 Task: Make in the project BrainWave a sprint 'Sprint Squad'. Create in the project BrainWave a sprint 'Sprint Squad'. Add in the project BrainWave a sprint 'Sprint Squad'
Action: Mouse moved to (73, 73)
Screenshot: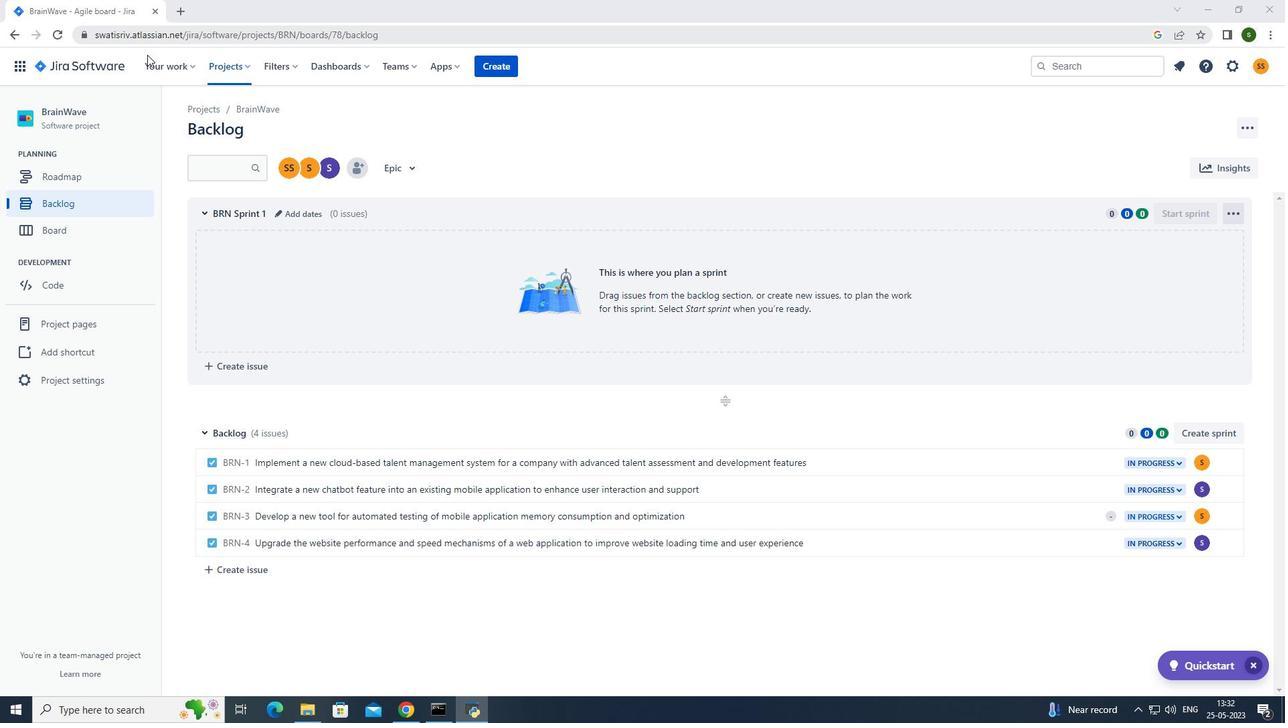 
Action: Mouse pressed left at (73, 73)
Screenshot: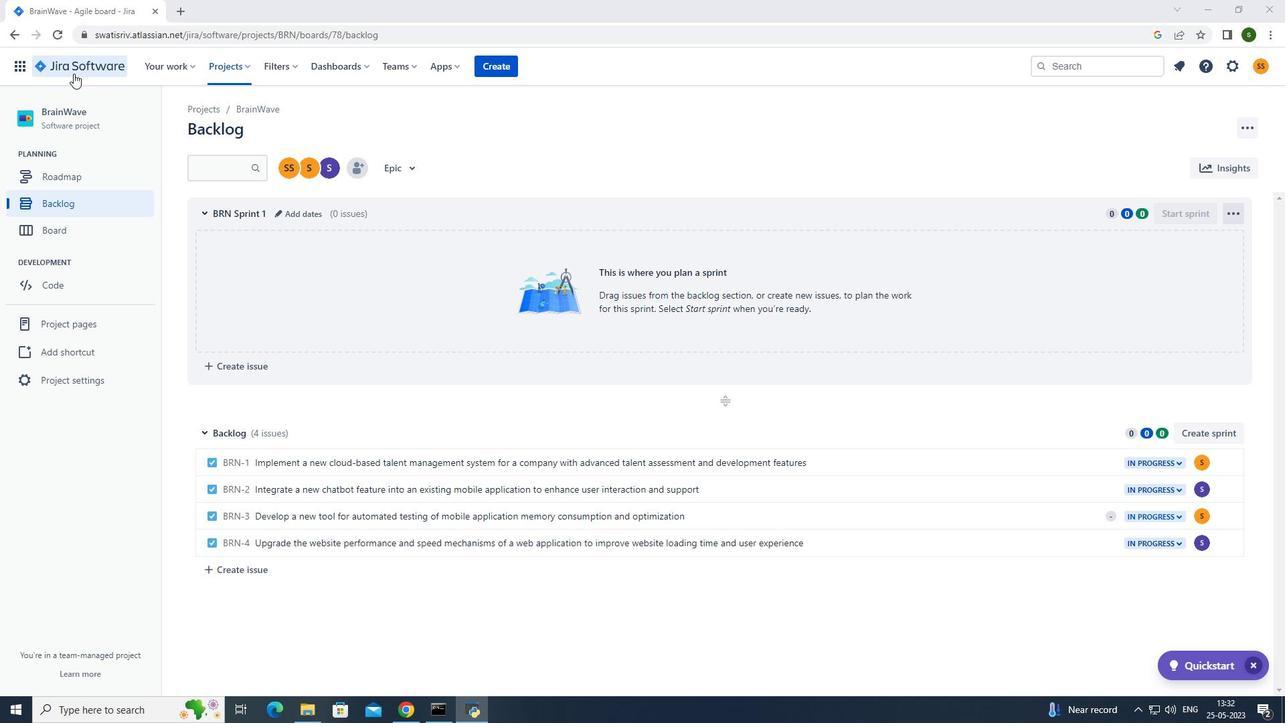 
Action: Mouse moved to (246, 62)
Screenshot: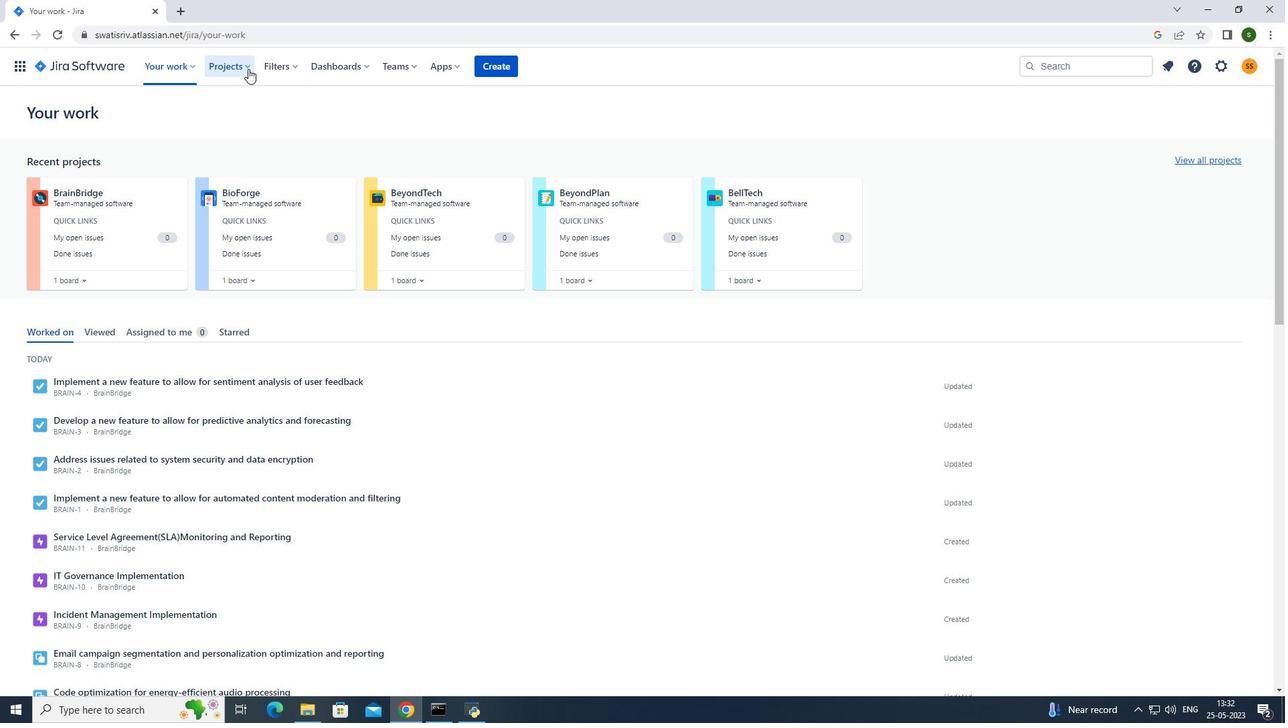 
Action: Mouse pressed left at (246, 62)
Screenshot: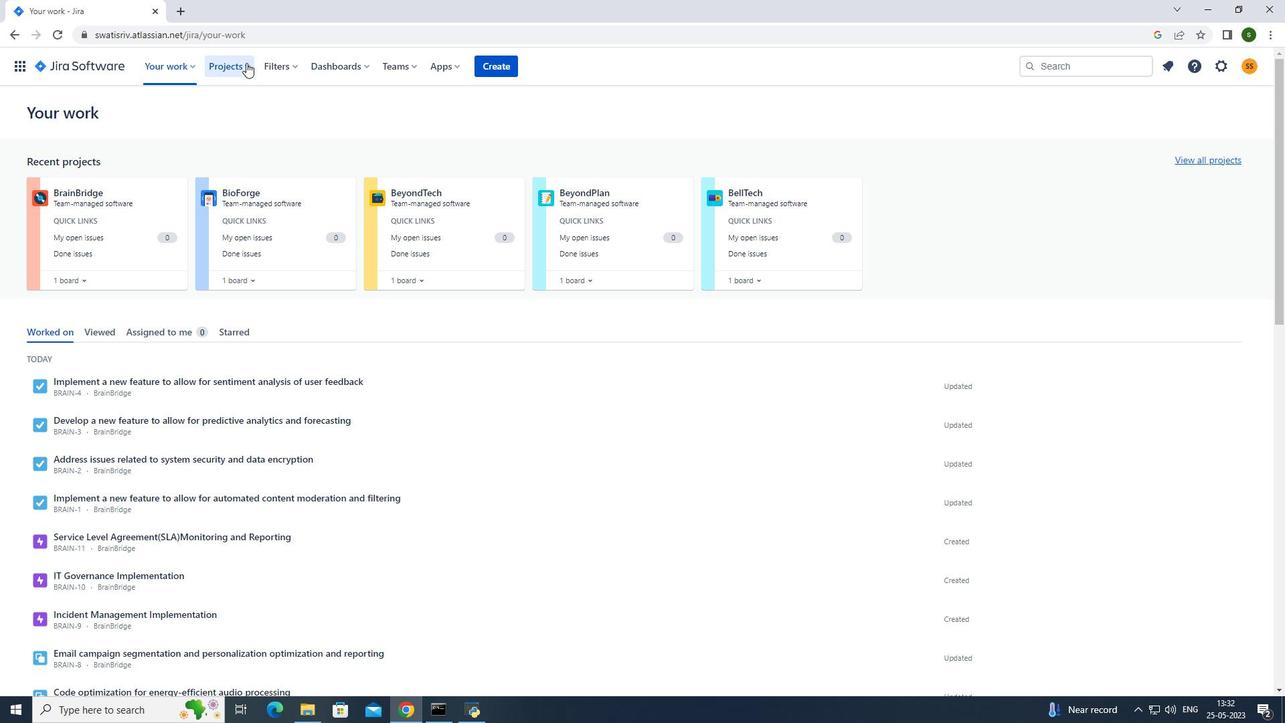 
Action: Mouse moved to (291, 134)
Screenshot: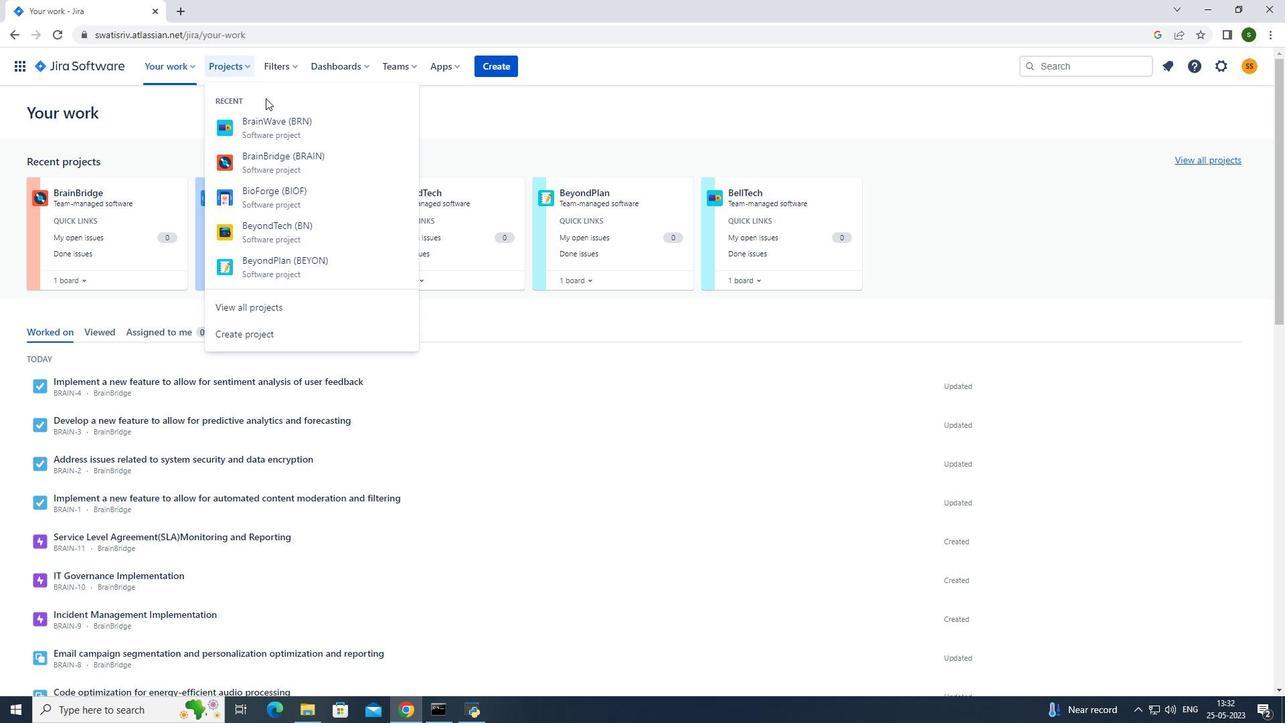 
Action: Mouse pressed left at (291, 134)
Screenshot: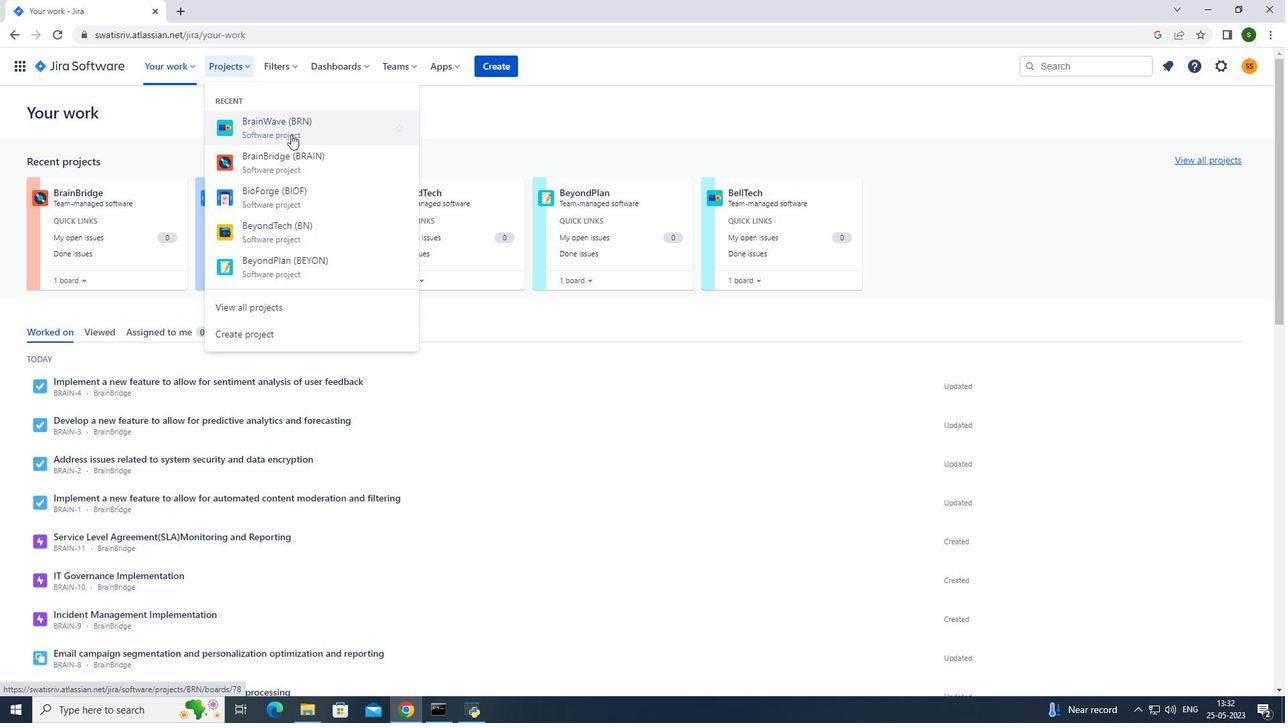 
Action: Mouse moved to (95, 200)
Screenshot: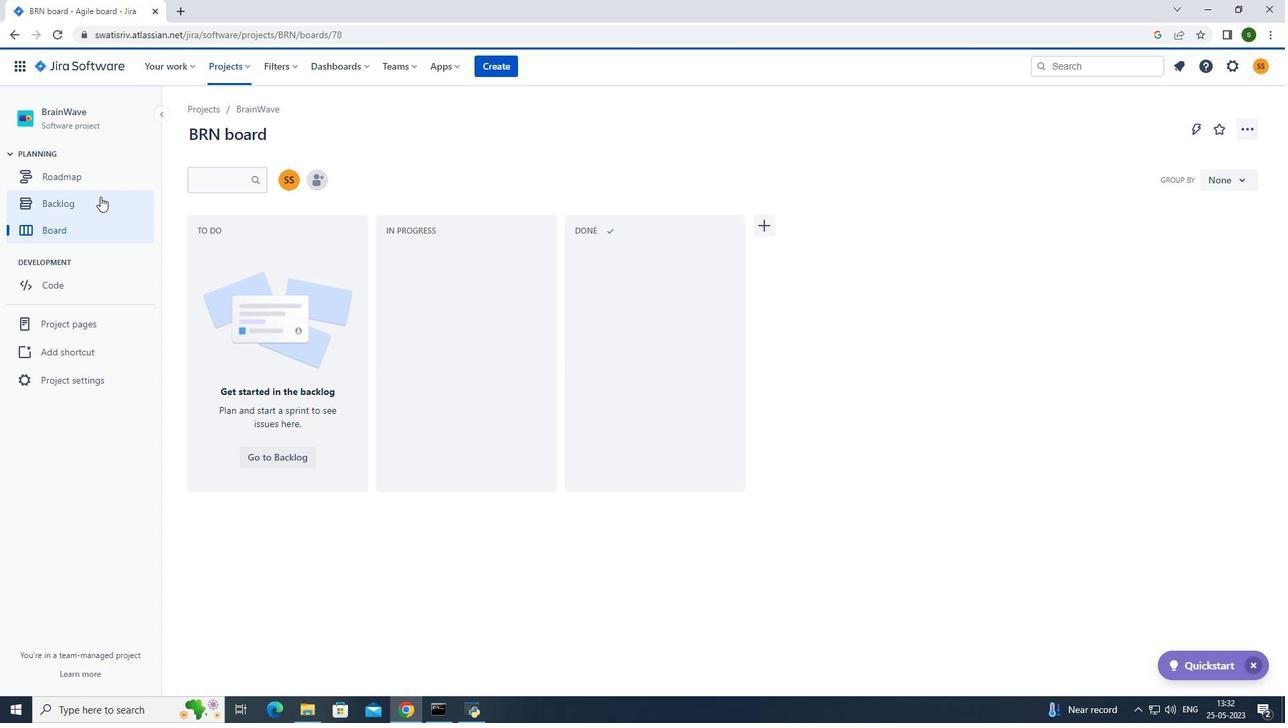 
Action: Mouse pressed left at (95, 200)
Screenshot: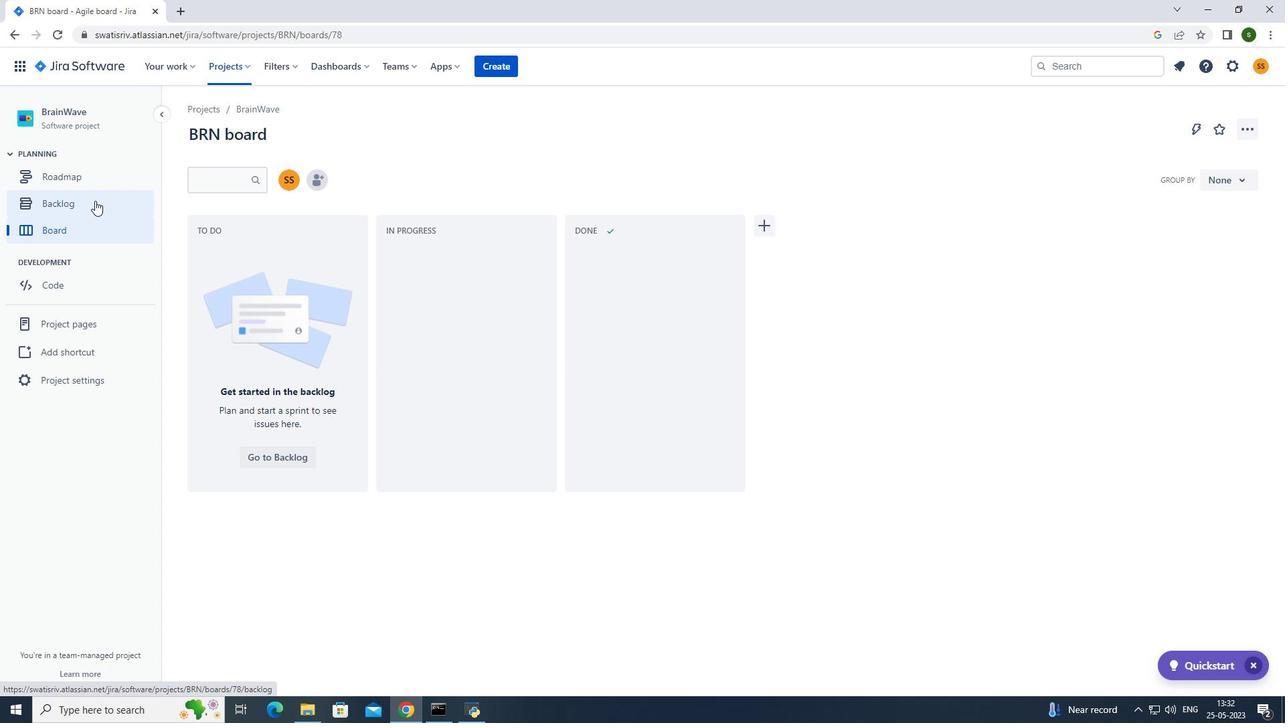 
Action: Mouse moved to (1236, 212)
Screenshot: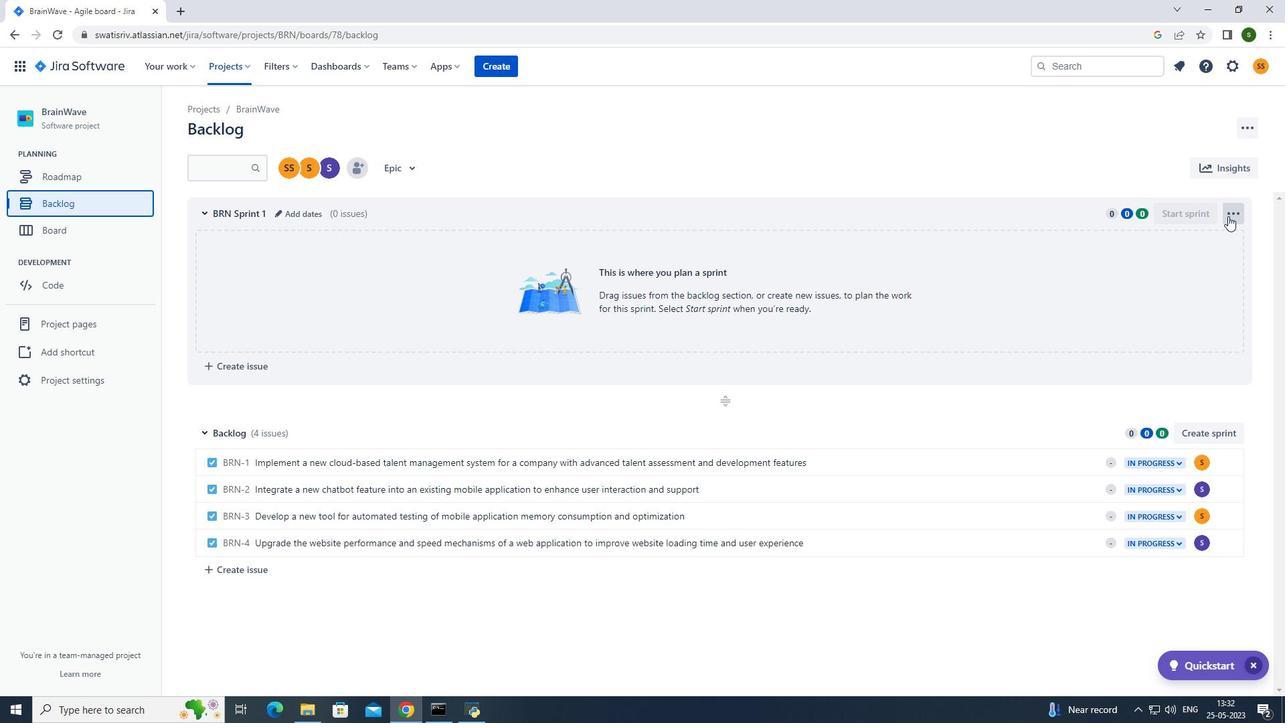 
Action: Mouse pressed left at (1236, 212)
Screenshot: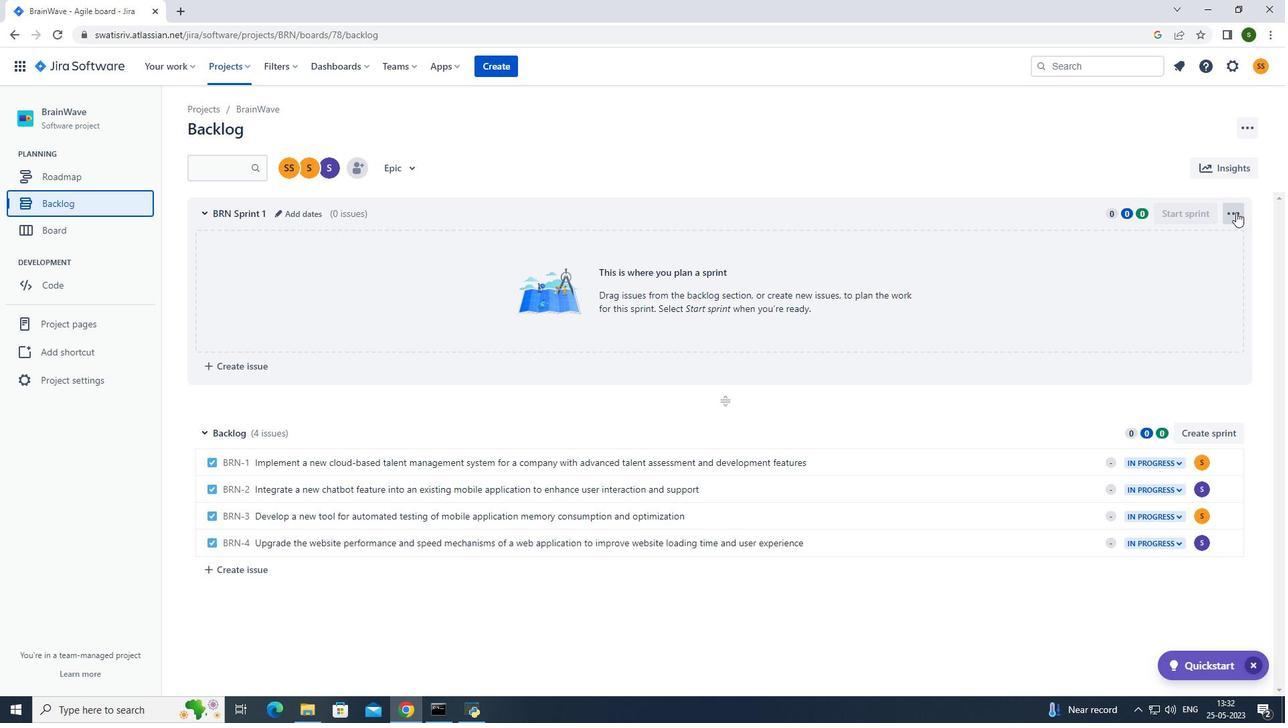 
Action: Mouse moved to (1218, 242)
Screenshot: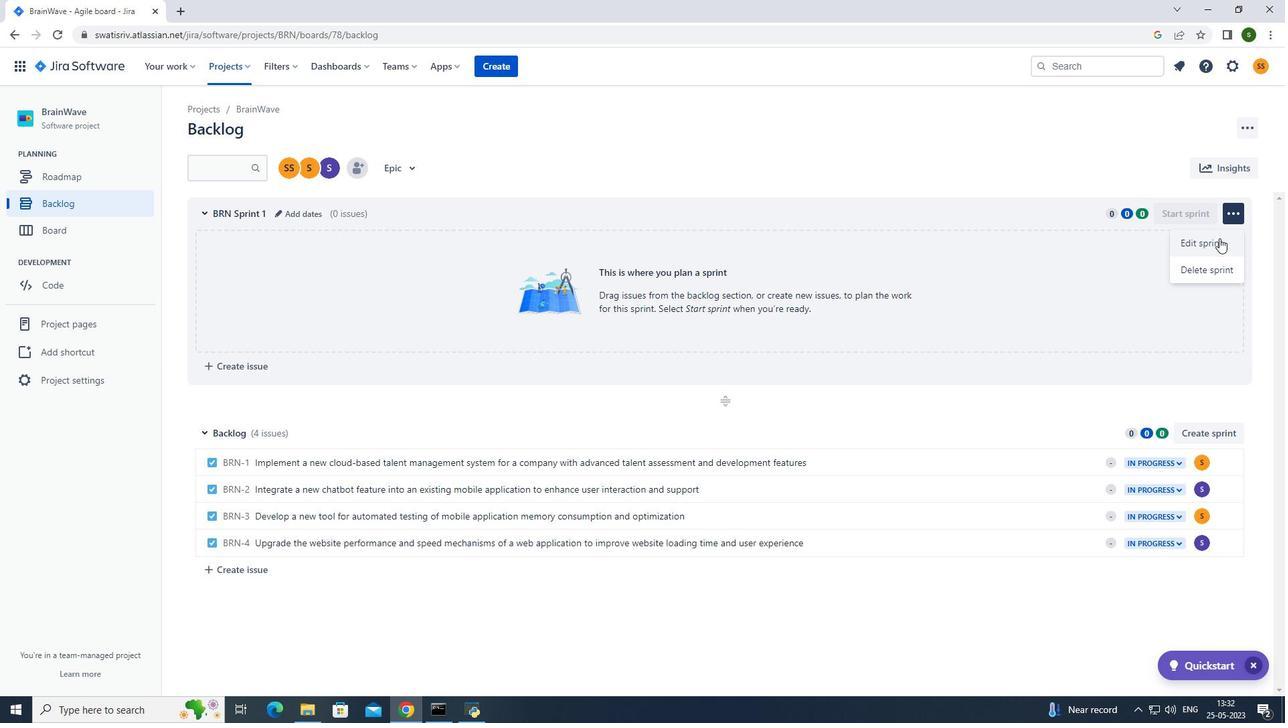 
Action: Mouse pressed left at (1218, 242)
Screenshot: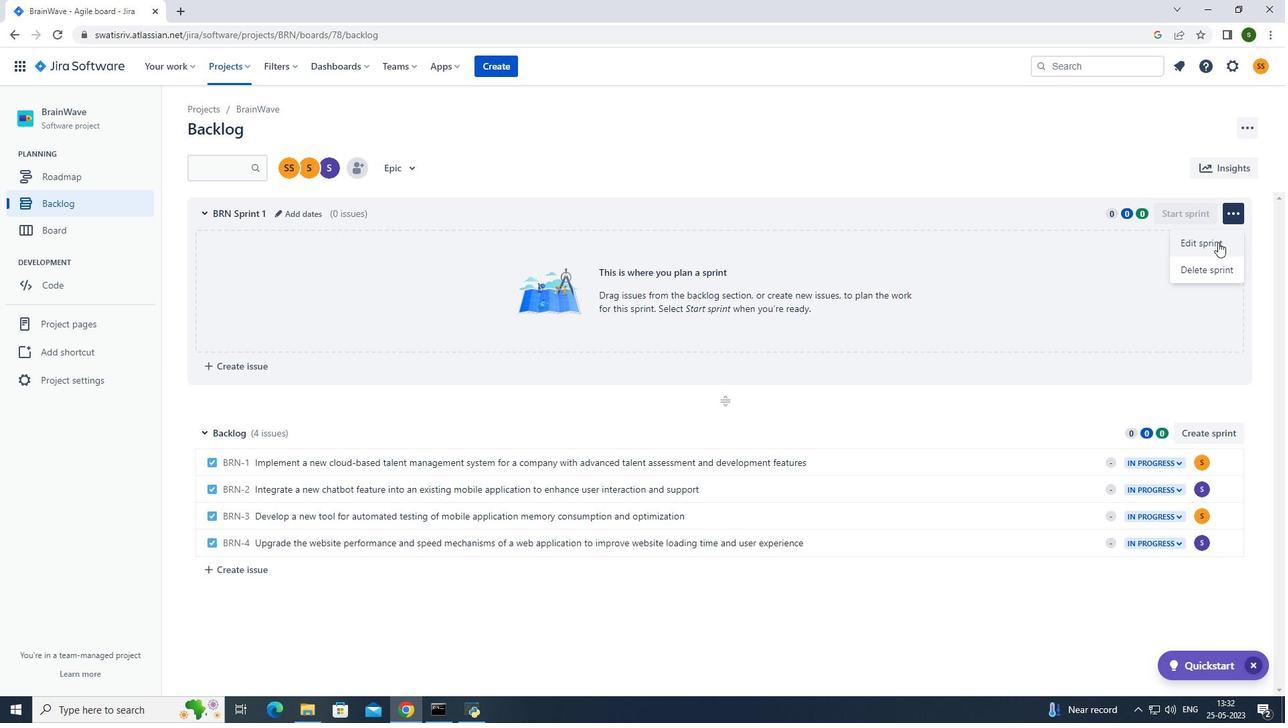 
Action: Mouse moved to (581, 164)
Screenshot: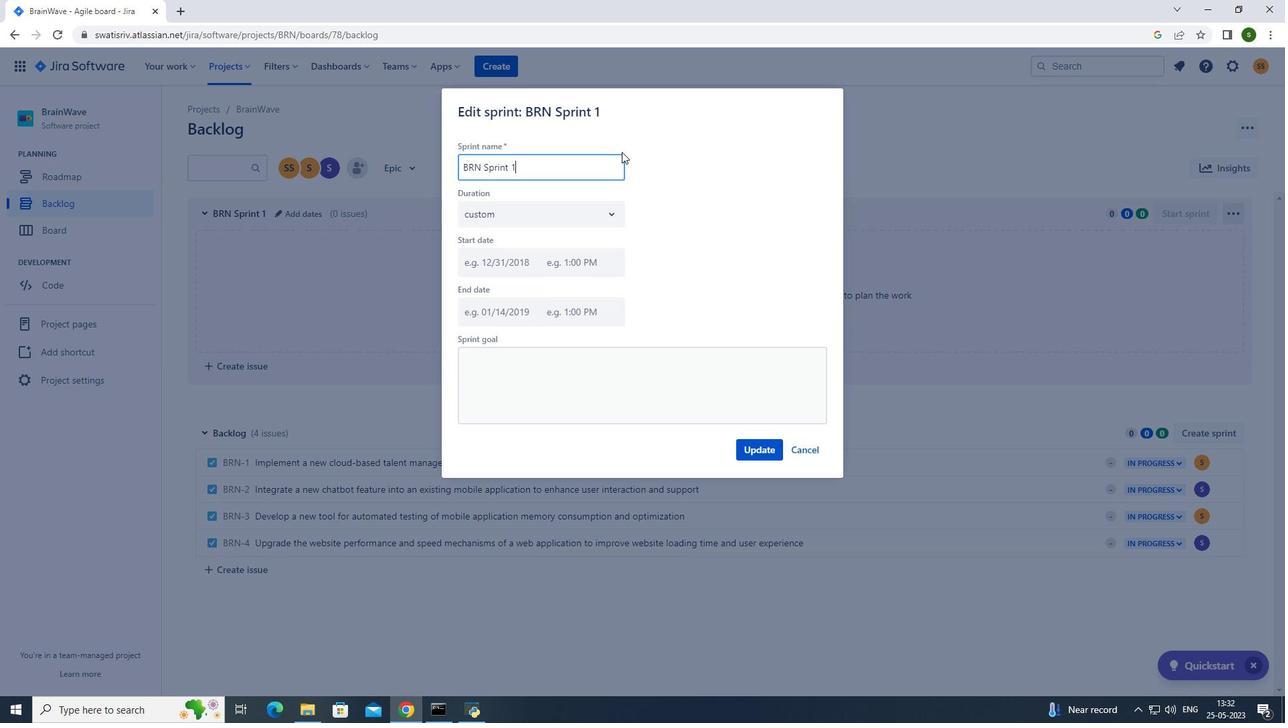 
Action: Key pressed <Key.backspace><Key.backspace><Key.backspace><Key.backspace><Key.backspace><Key.backspace><Key.backspace><Key.backspace><Key.backspace><Key.backspace><Key.backspace><Key.backspace><Key.backspace><Key.backspace><Key.backspace><Key.backspace><Key.backspace><Key.backspace><Key.caps_lock>S<Key.caps_lock>print<Key.space><Key.caps_lock>S<Key.caps_lock>quad
Screenshot: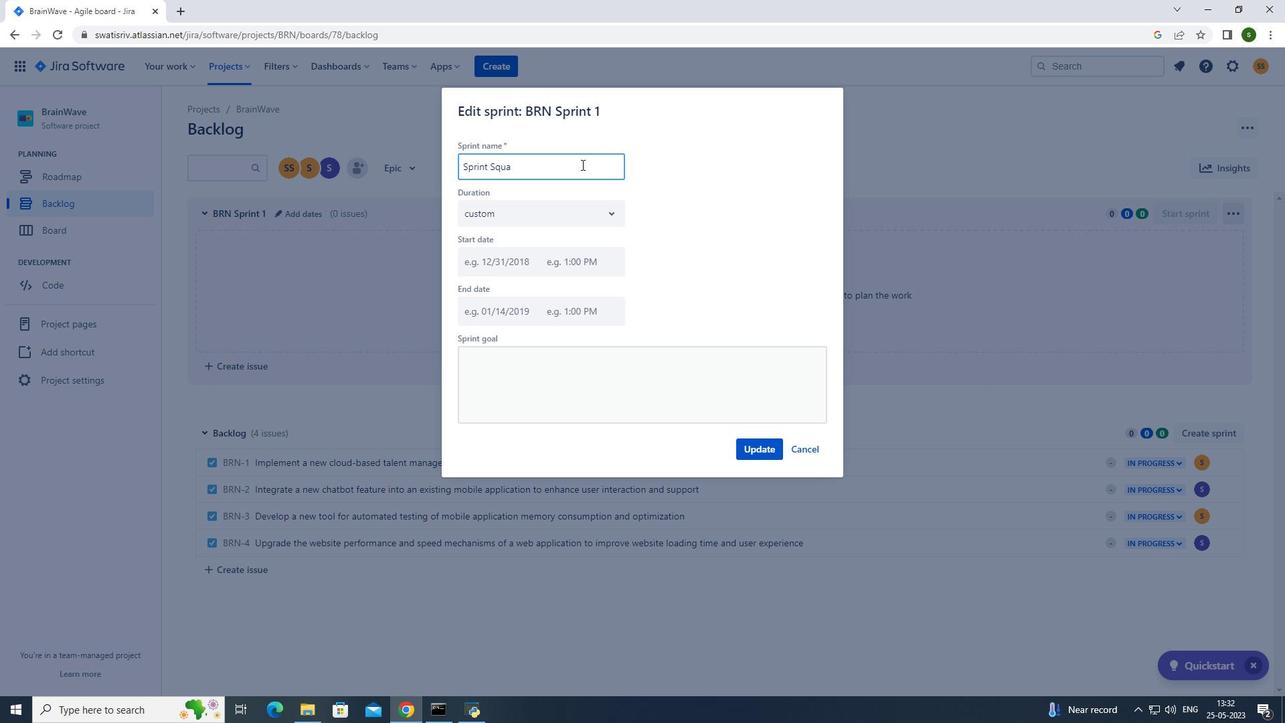 
Action: Mouse moved to (758, 446)
Screenshot: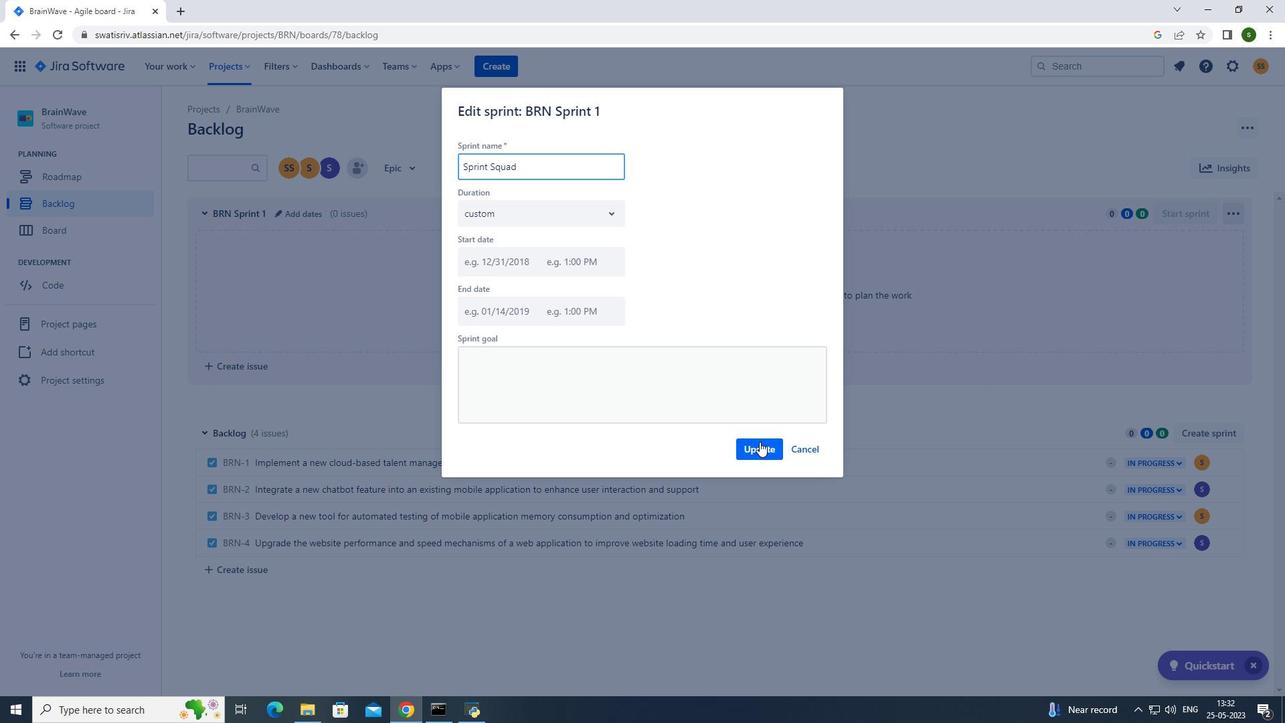 
Action: Mouse pressed left at (758, 446)
Screenshot: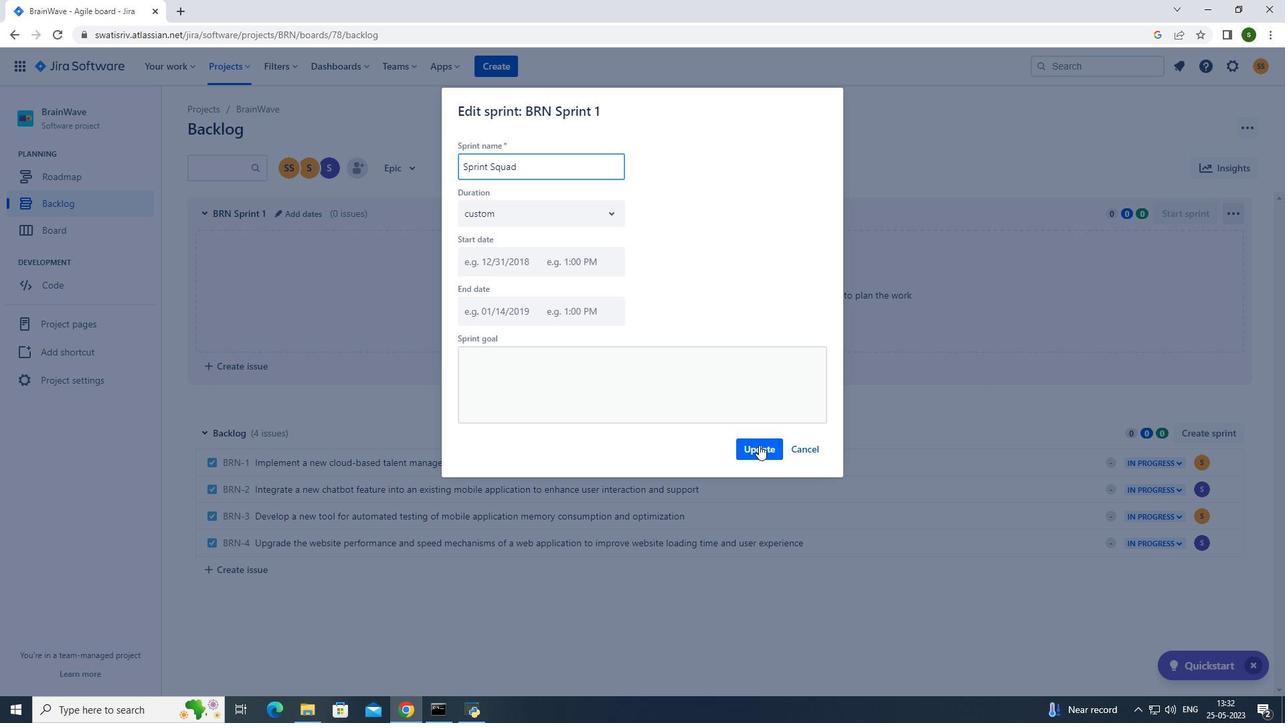 
Action: Mouse moved to (240, 66)
Screenshot: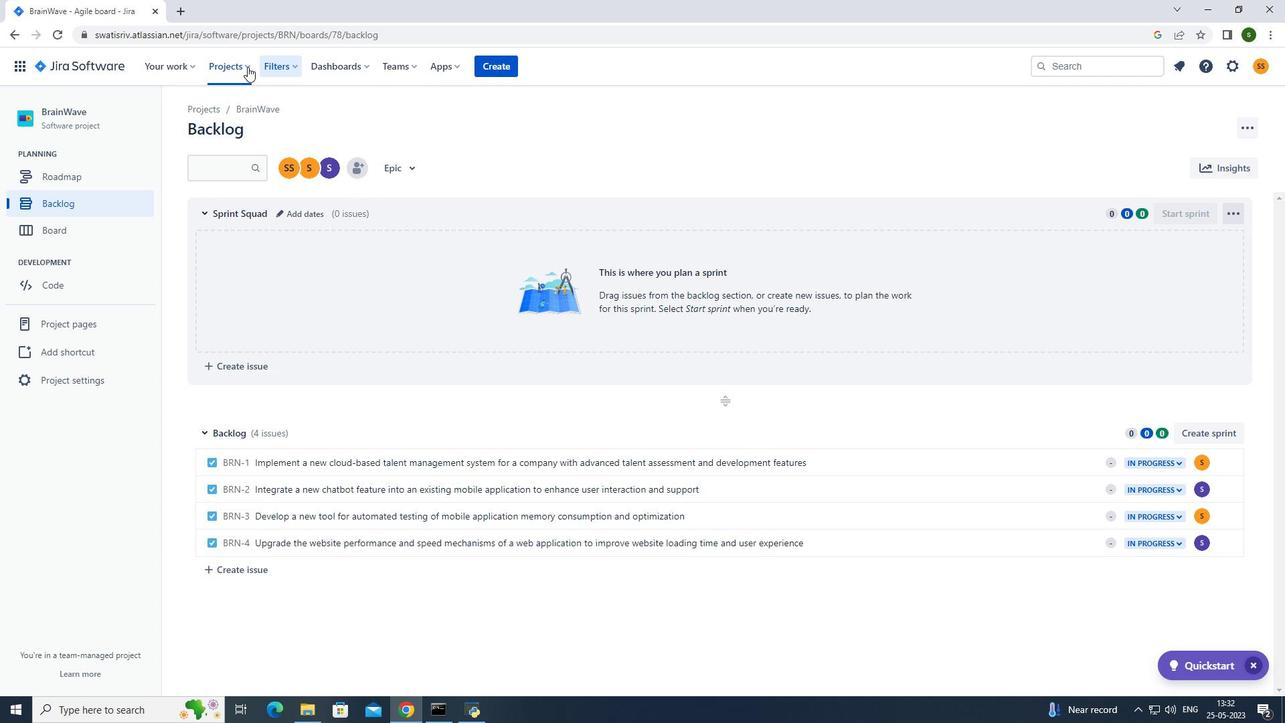 
Action: Mouse pressed left at (240, 66)
Screenshot: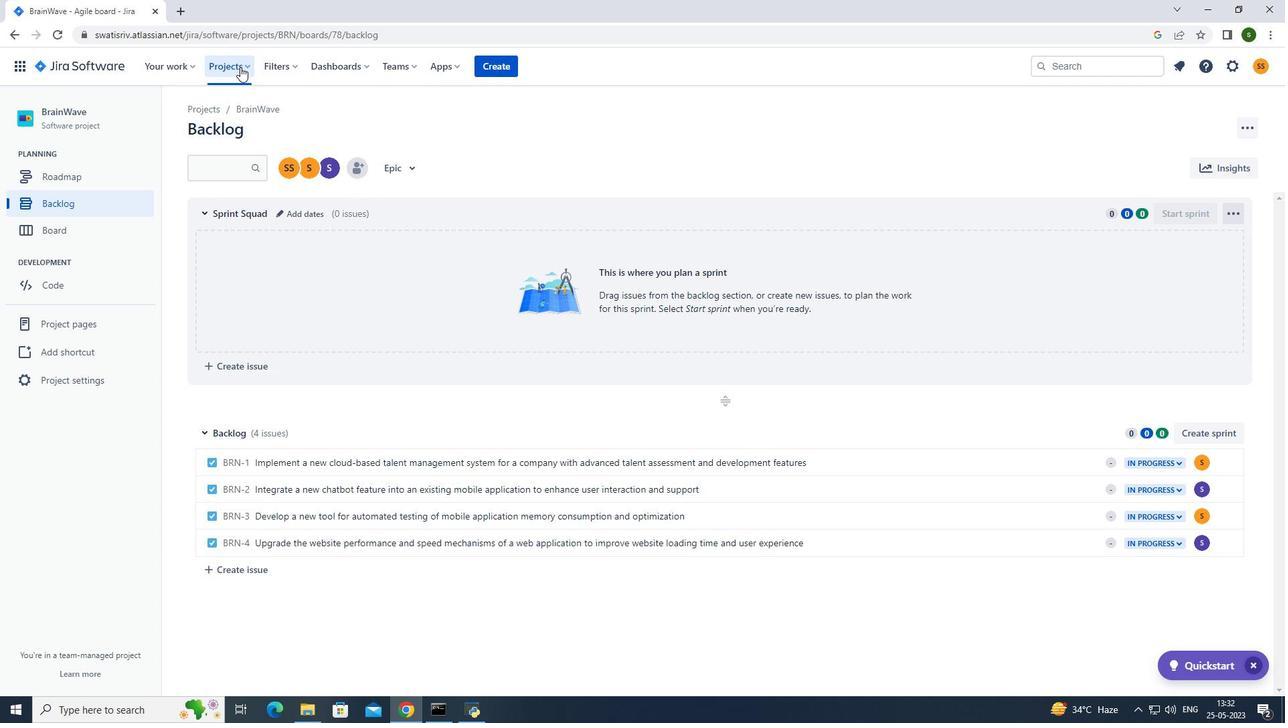 
Action: Mouse moved to (270, 129)
Screenshot: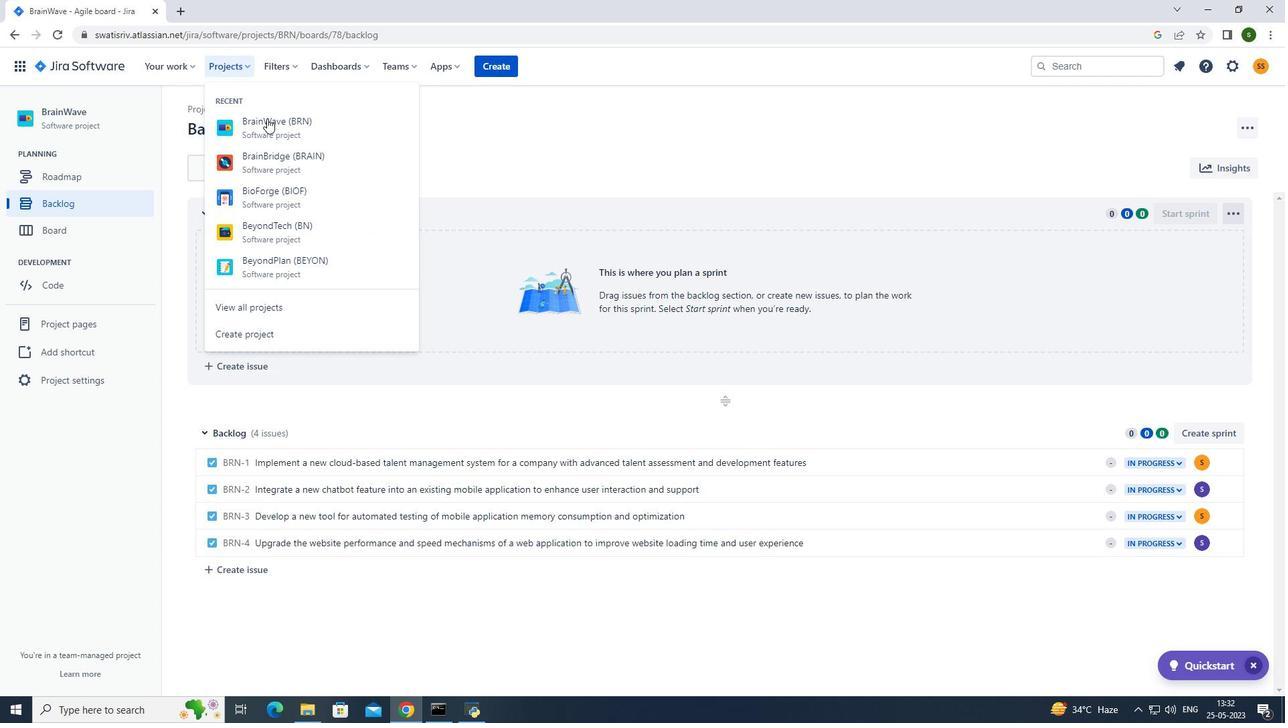 
Action: Mouse pressed left at (270, 129)
Screenshot: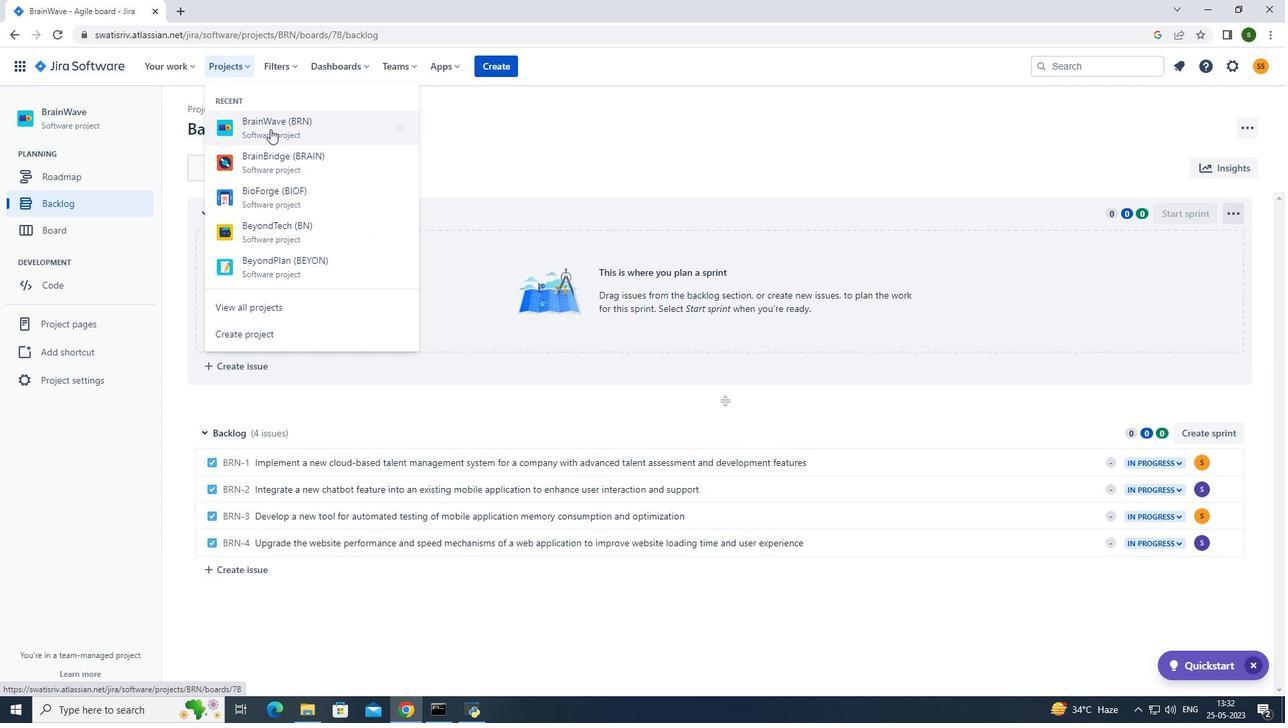 
Action: Mouse moved to (56, 208)
Screenshot: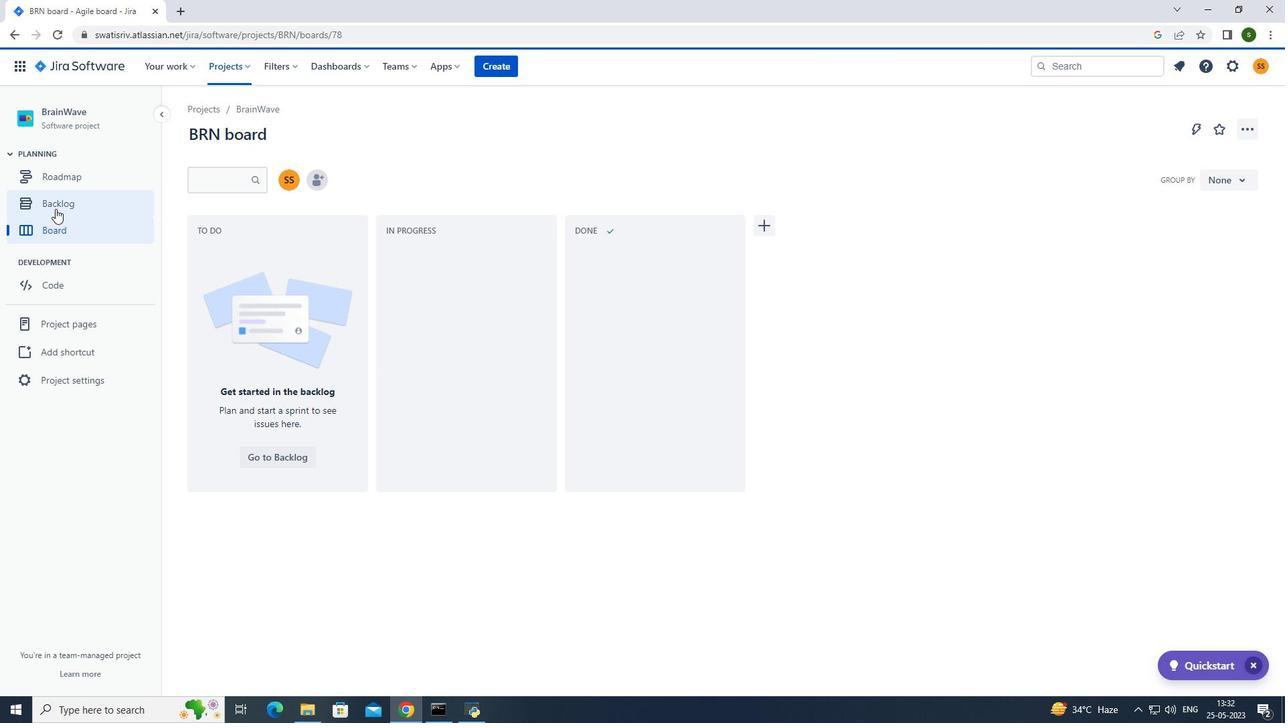 
Action: Mouse pressed left at (56, 208)
Screenshot: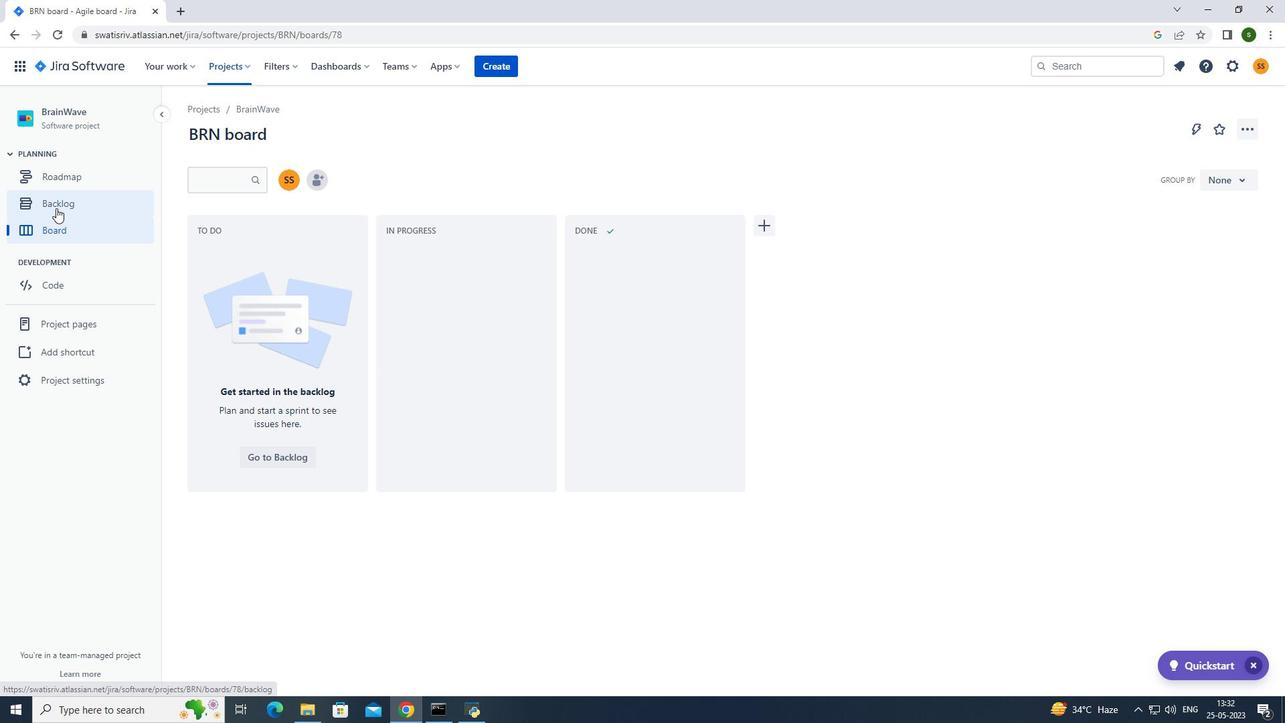 
Action: Mouse moved to (1202, 436)
Screenshot: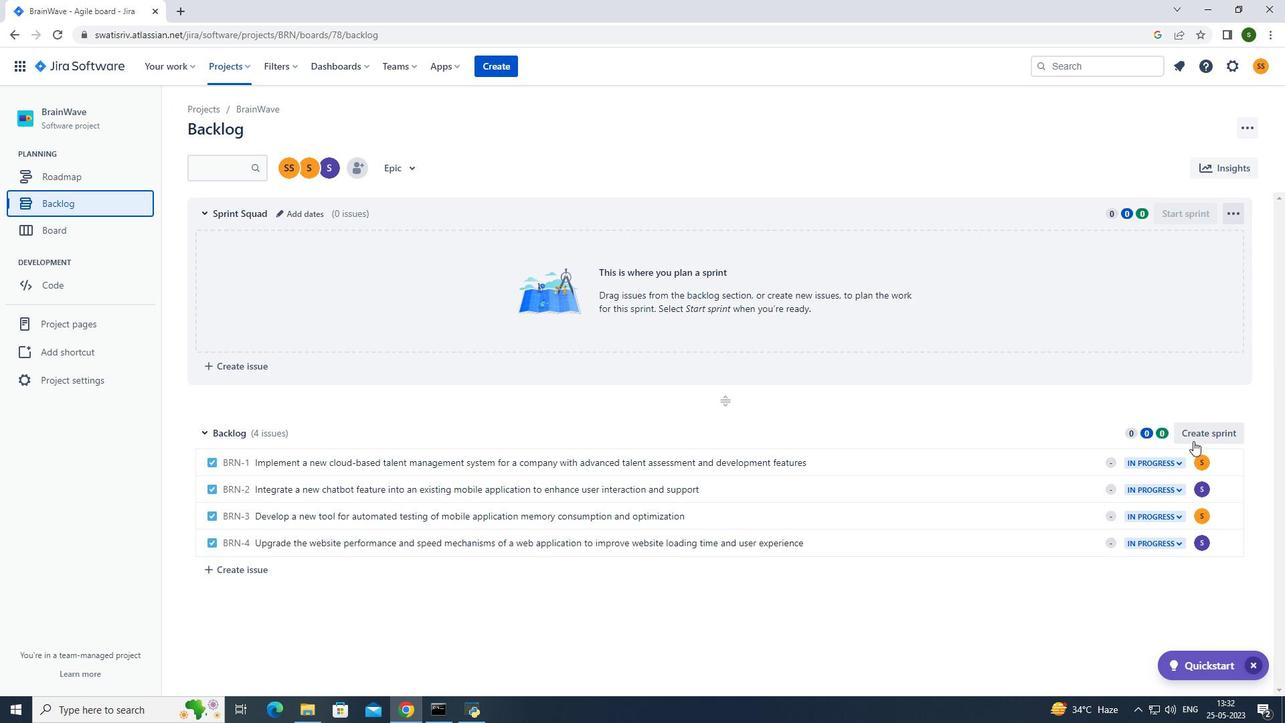 
Action: Mouse pressed left at (1202, 436)
Screenshot: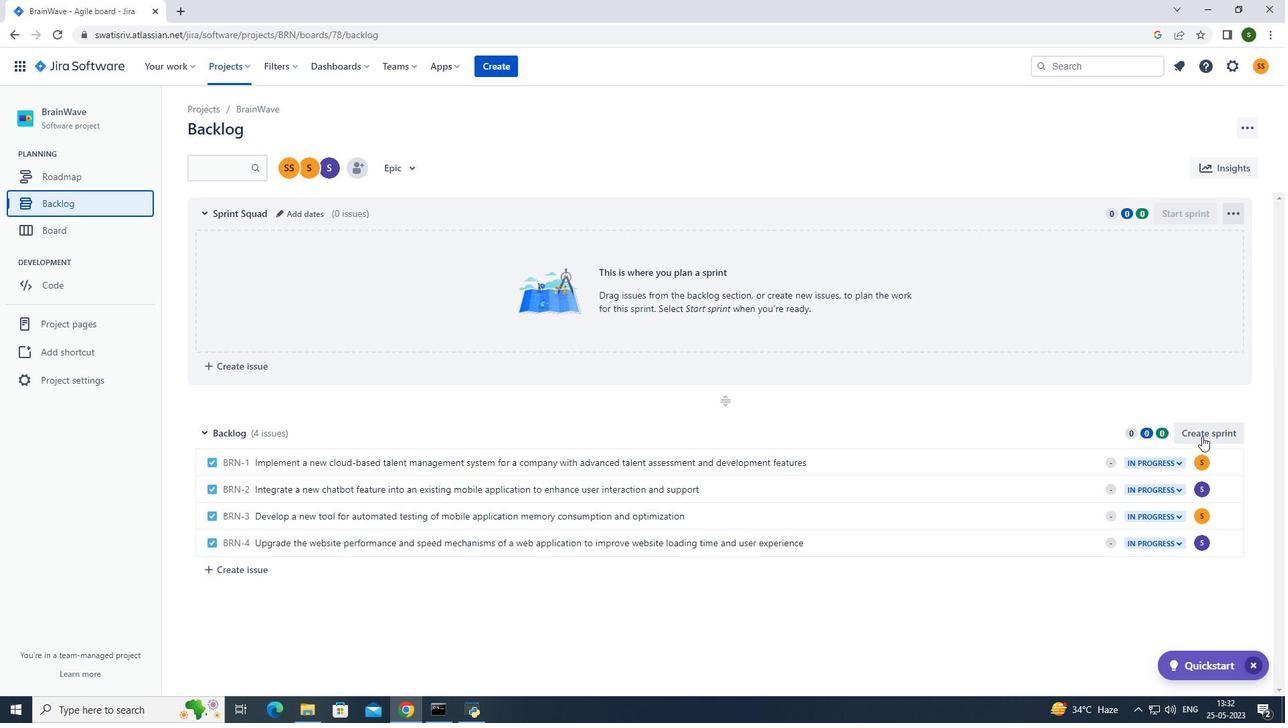 
Action: Mouse moved to (1230, 436)
Screenshot: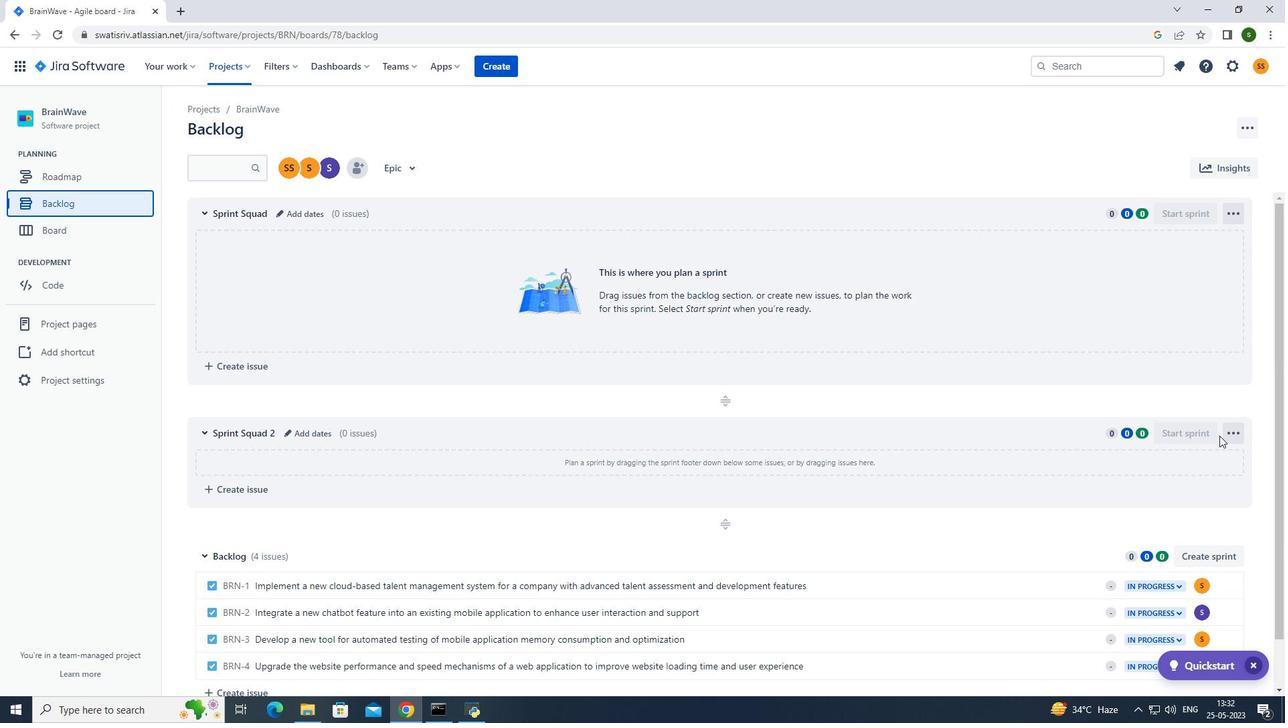 
Action: Mouse pressed left at (1230, 436)
Screenshot: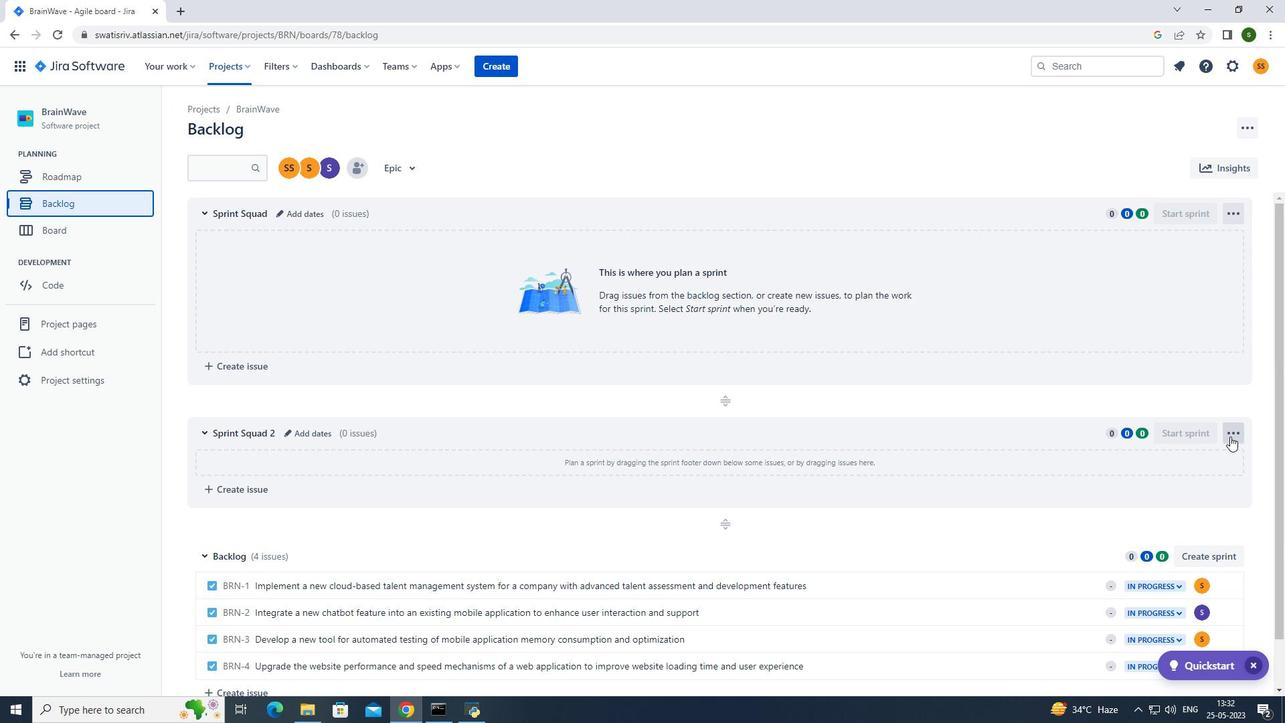 
Action: Mouse moved to (1200, 488)
Screenshot: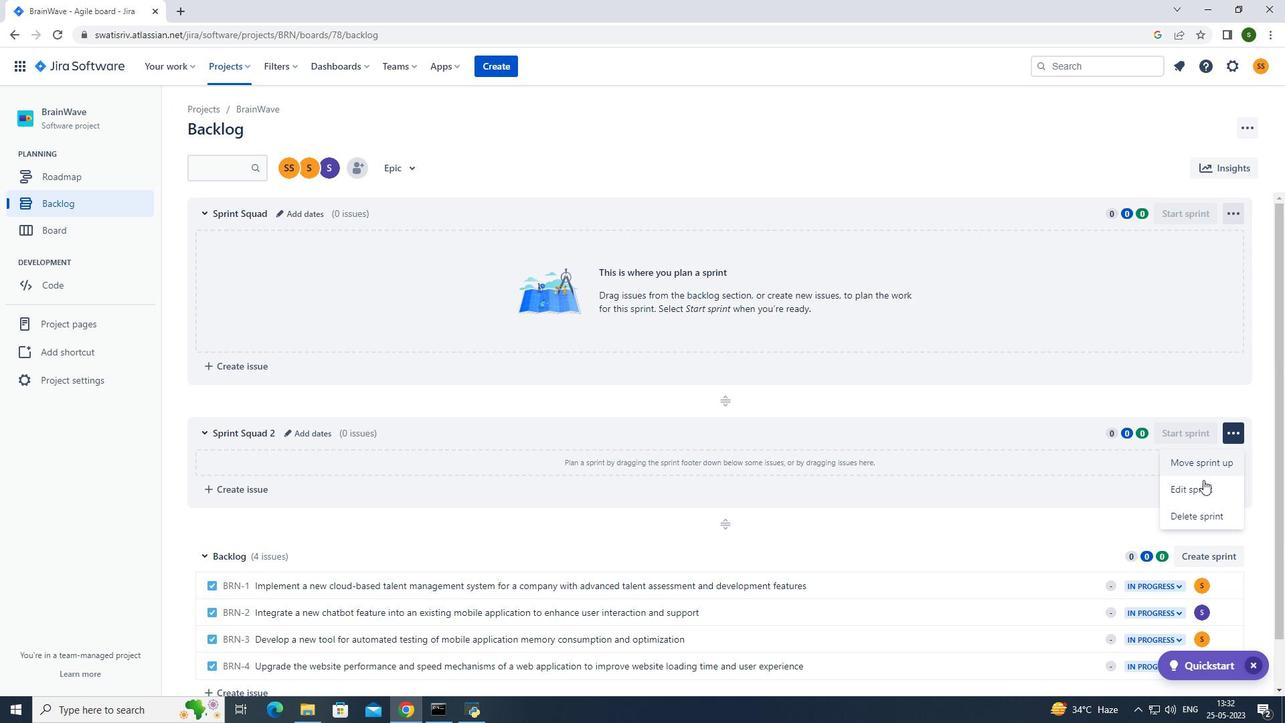 
Action: Mouse pressed left at (1200, 488)
Screenshot: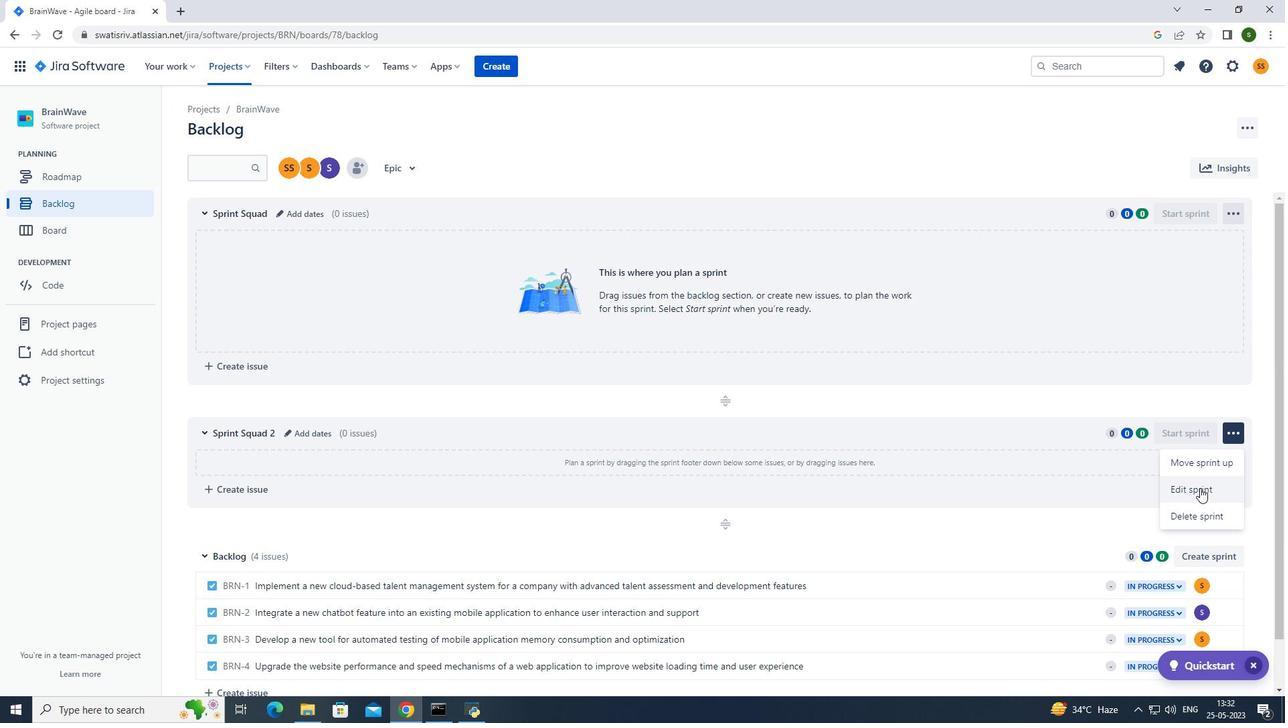 
Action: Mouse moved to (567, 161)
Screenshot: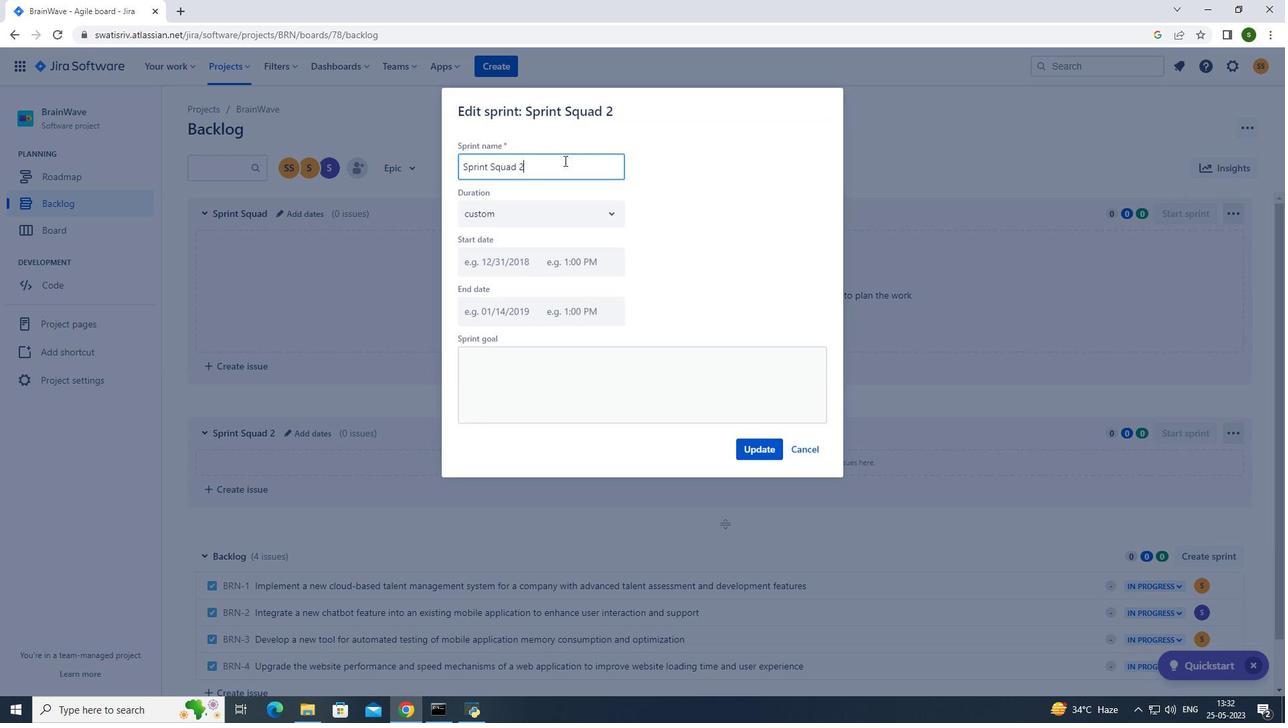 
Action: Key pressed <Key.backspace><Key.backspace><Key.backspace><Key.backspace><Key.backspace><Key.backspace><Key.backspace><Key.backspace><Key.backspace><Key.backspace><Key.backspace><Key.backspace><Key.backspace><Key.backspace><Key.backspace><Key.caps_lock>S<Key.caps_lock>print<Key.space><Key.caps_lock>S<Key.caps_lock>quad
Screenshot: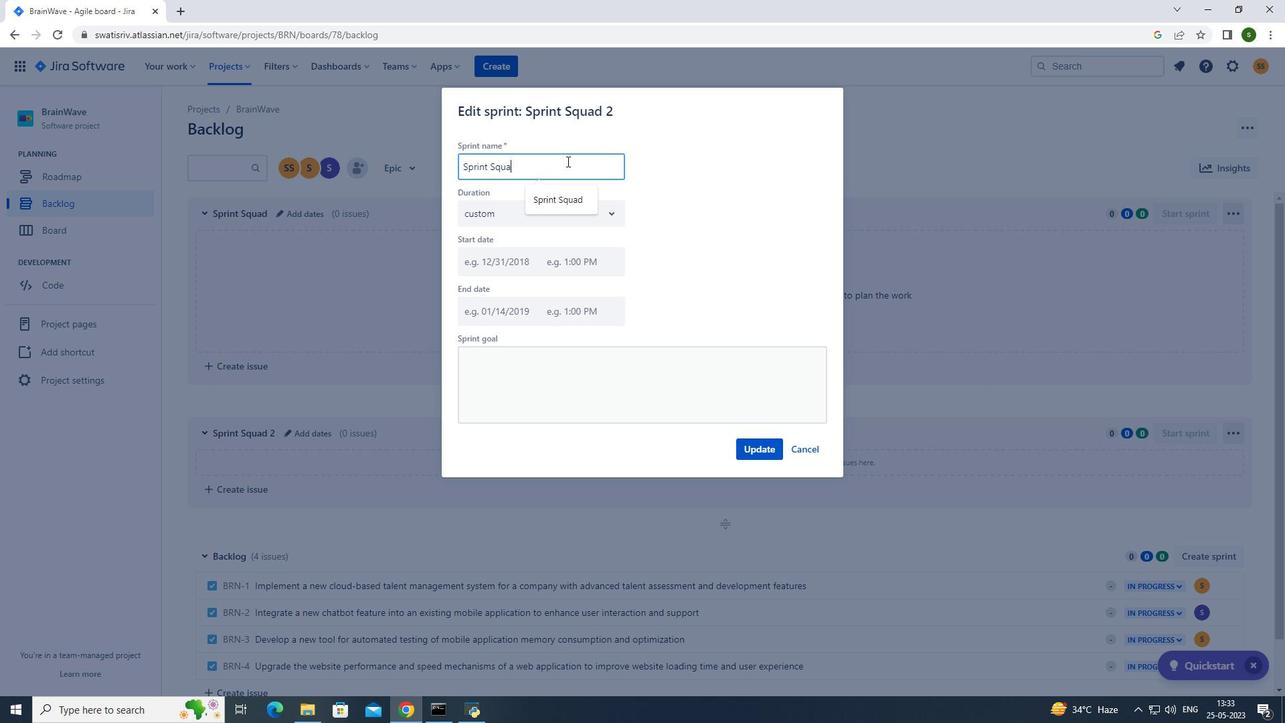 
Action: Mouse moved to (772, 442)
Screenshot: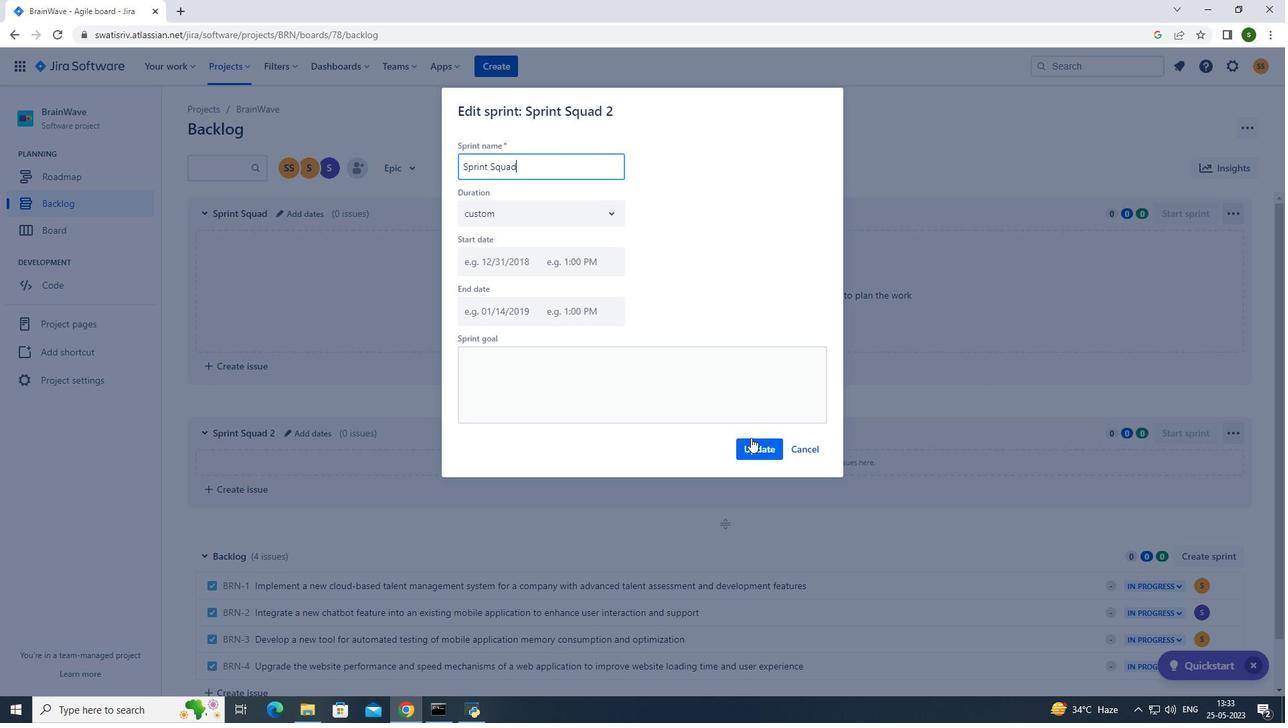 
Action: Mouse pressed left at (772, 442)
Screenshot: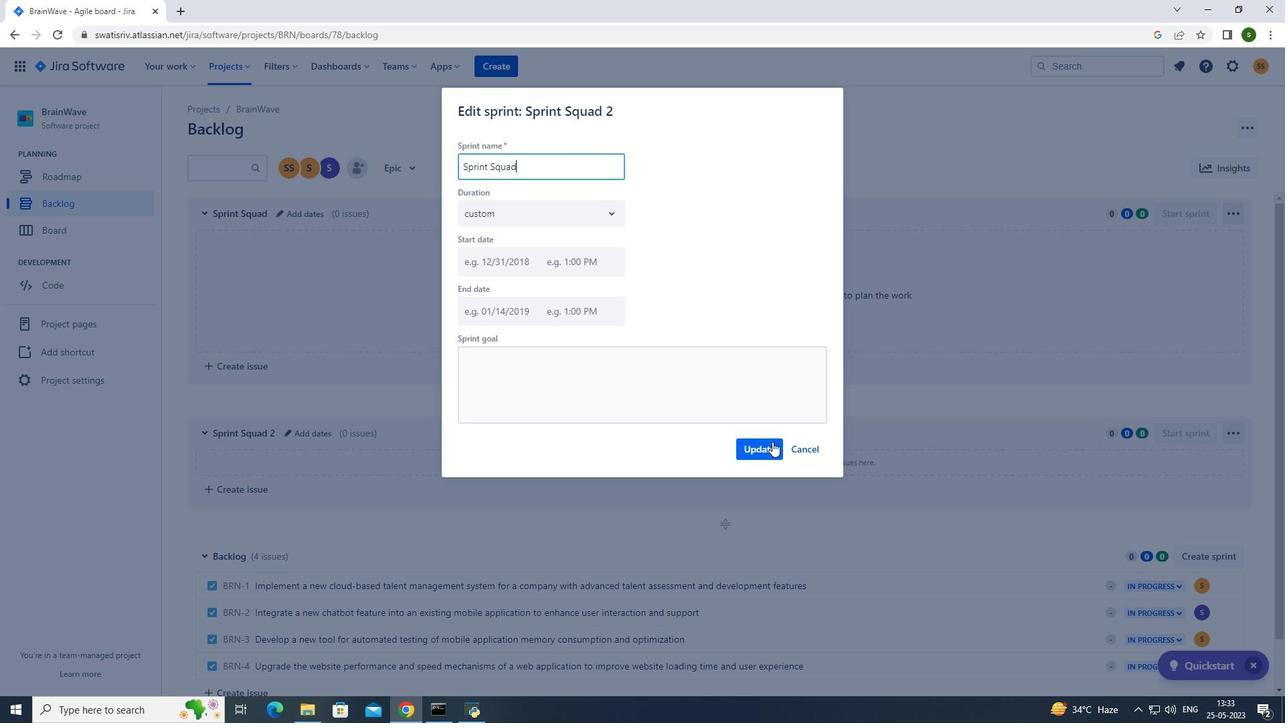 
Action: Mouse moved to (247, 67)
Screenshot: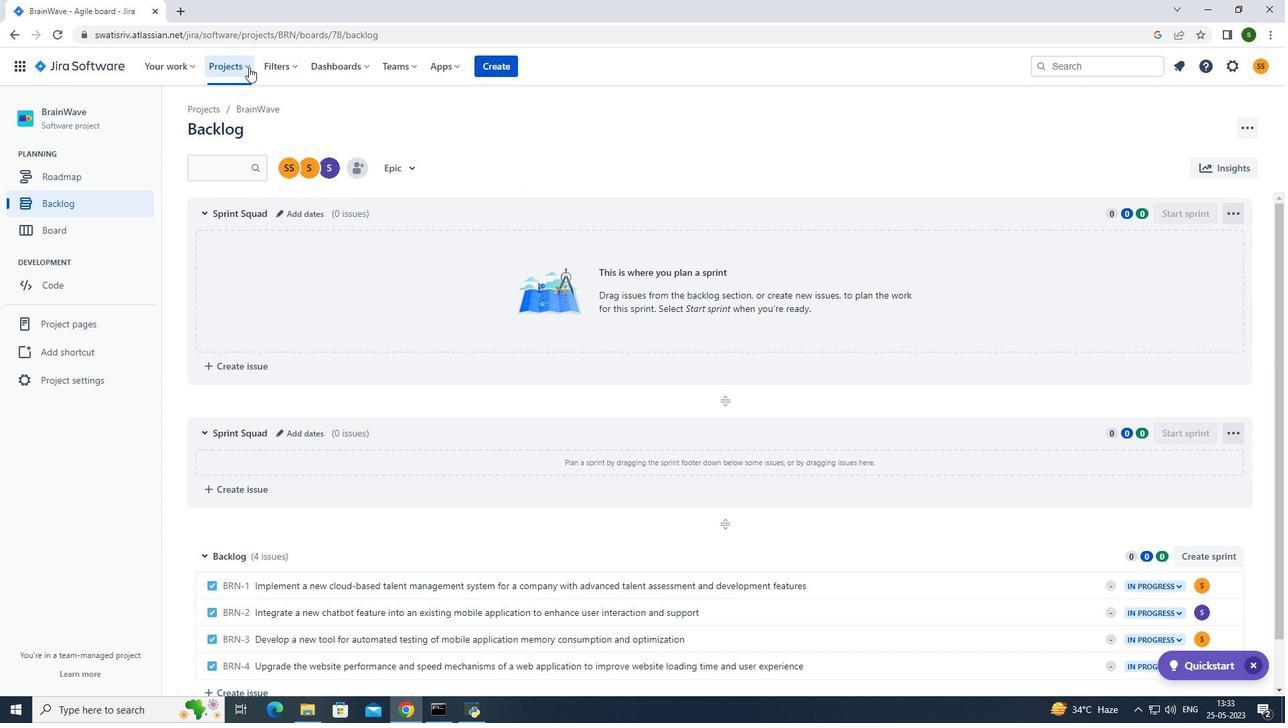 
Action: Mouse pressed left at (247, 67)
Screenshot: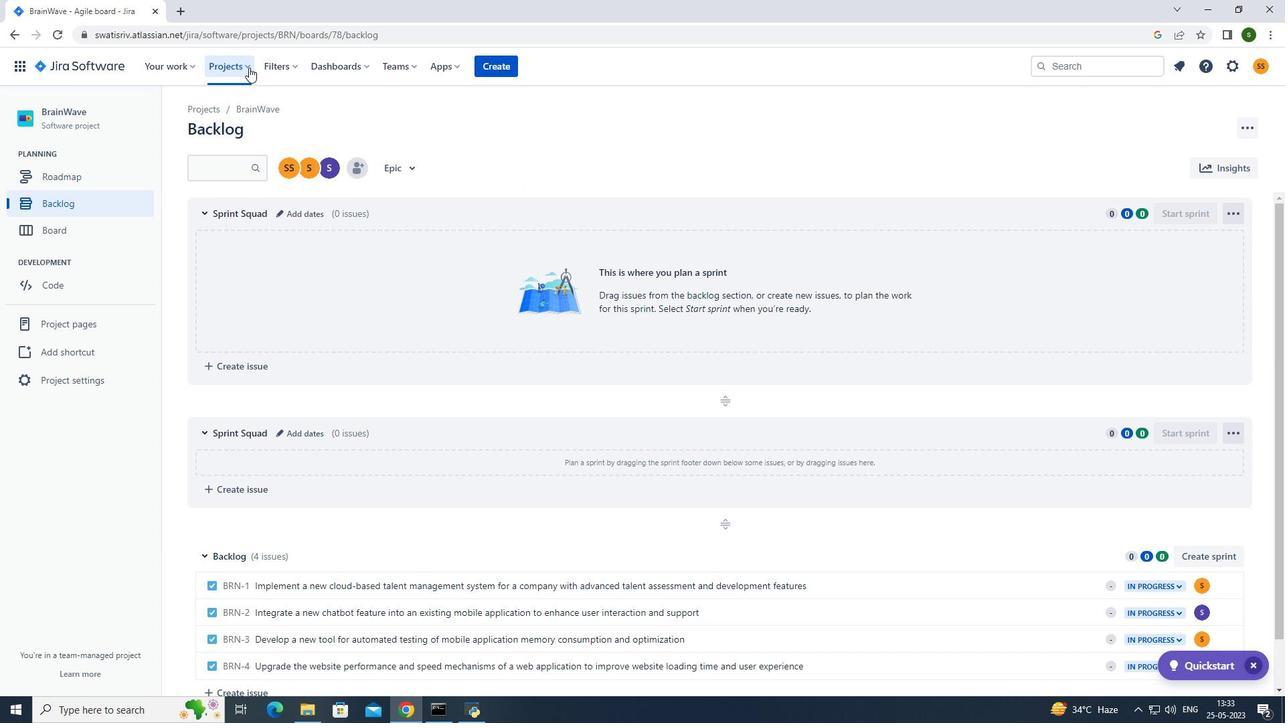 
Action: Mouse moved to (261, 119)
Screenshot: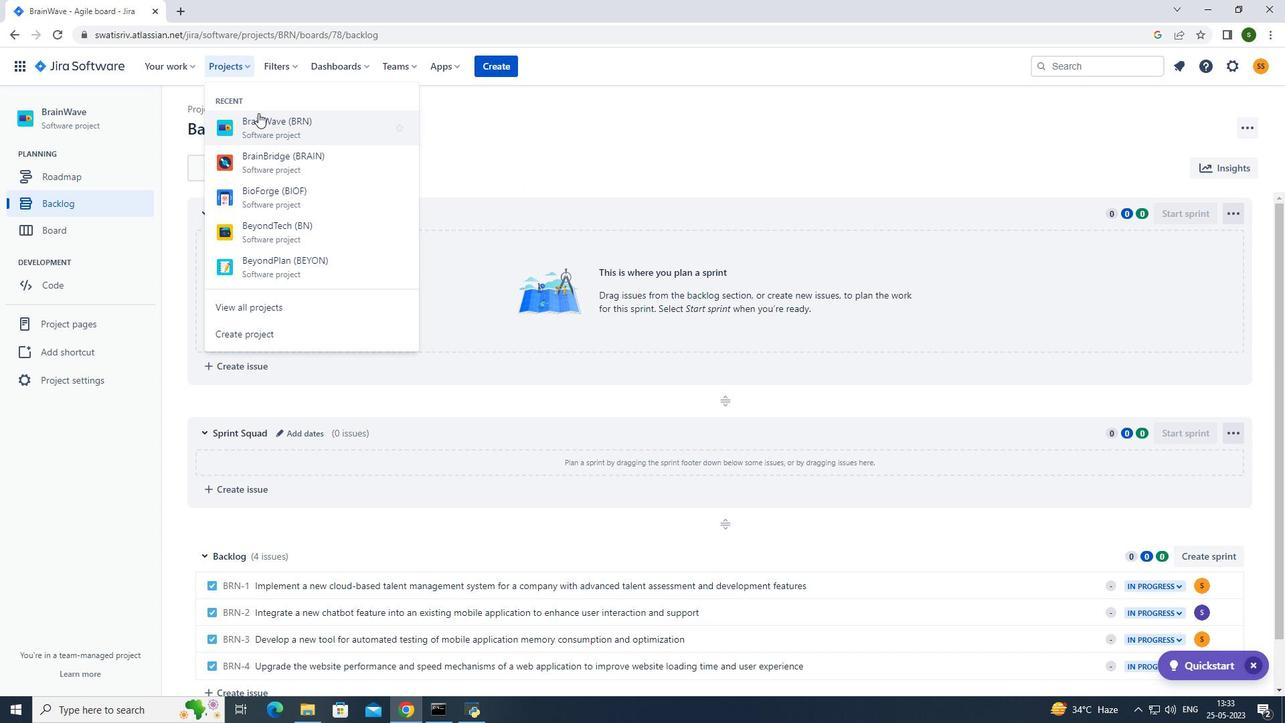 
Action: Mouse pressed left at (261, 119)
Screenshot: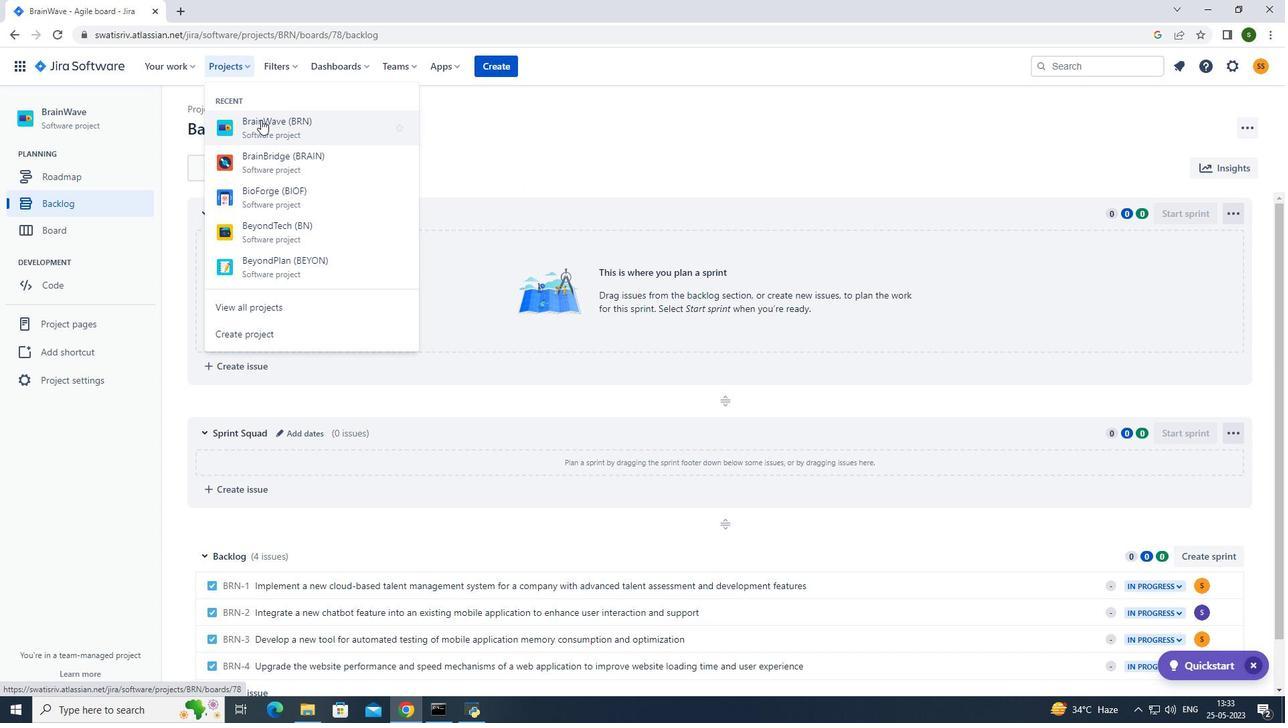 
Action: Mouse moved to (83, 206)
Screenshot: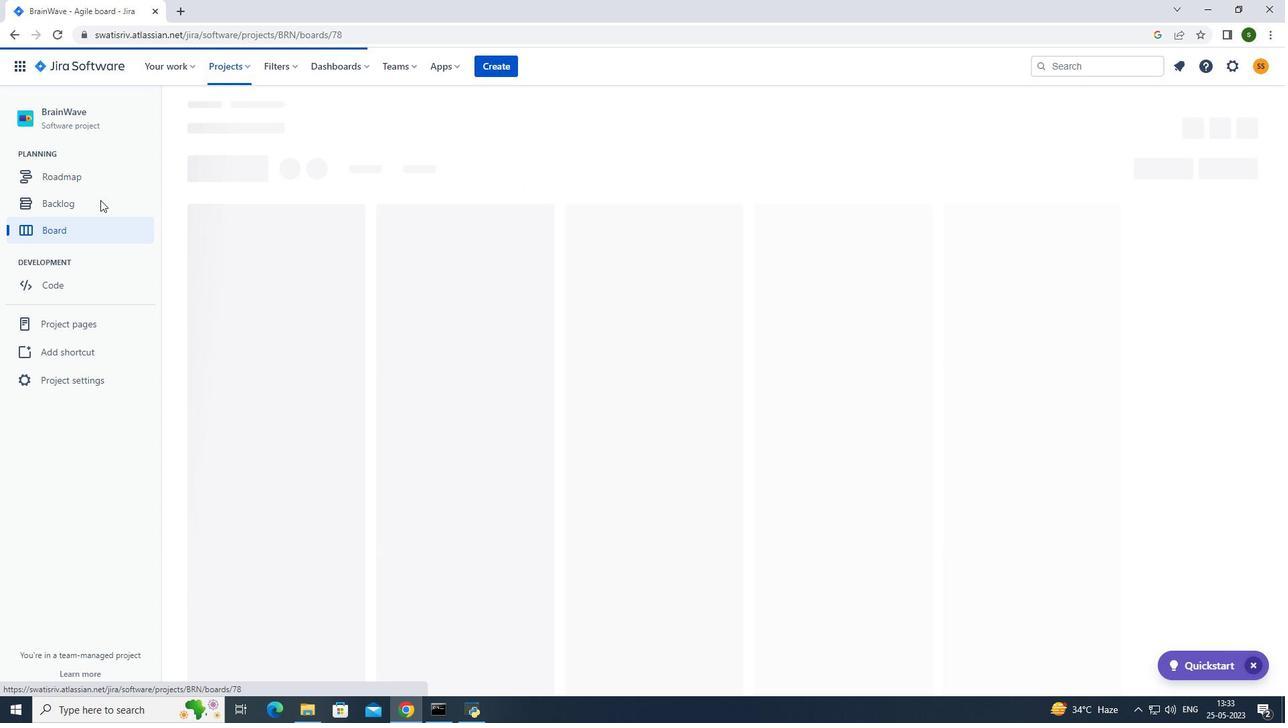 
Action: Mouse pressed left at (83, 206)
Screenshot: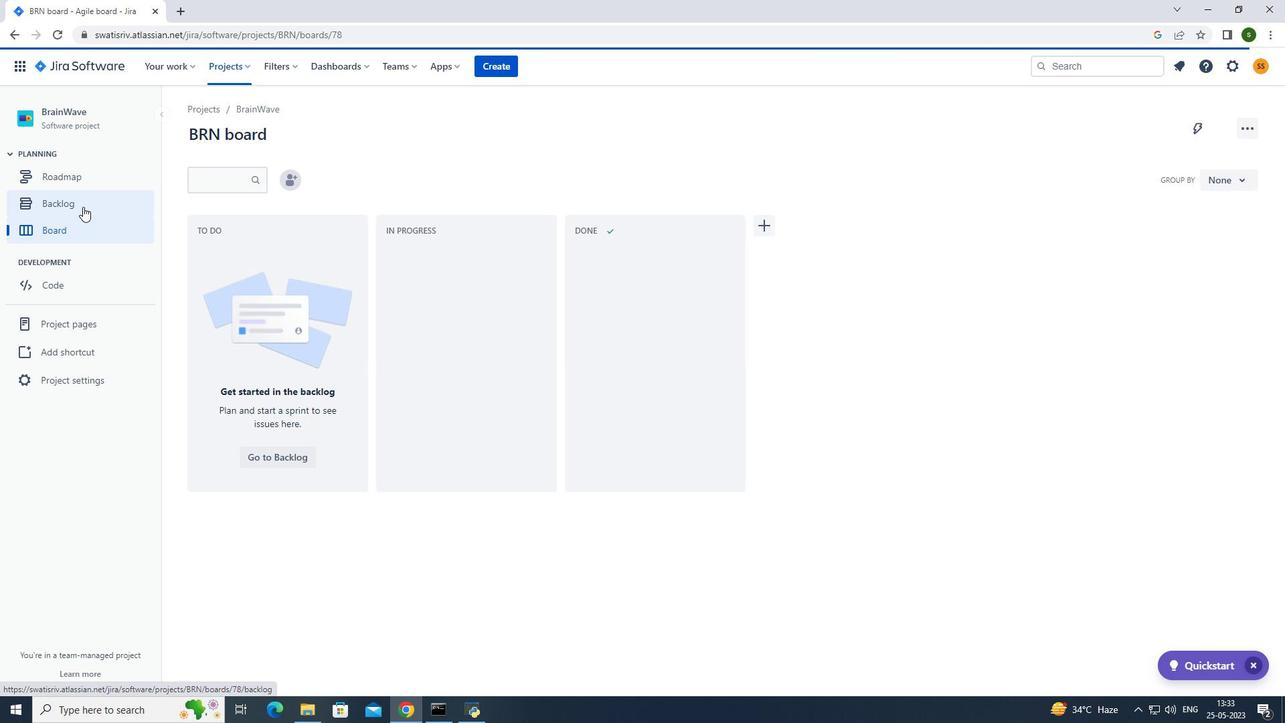 
Action: Mouse moved to (1222, 554)
Screenshot: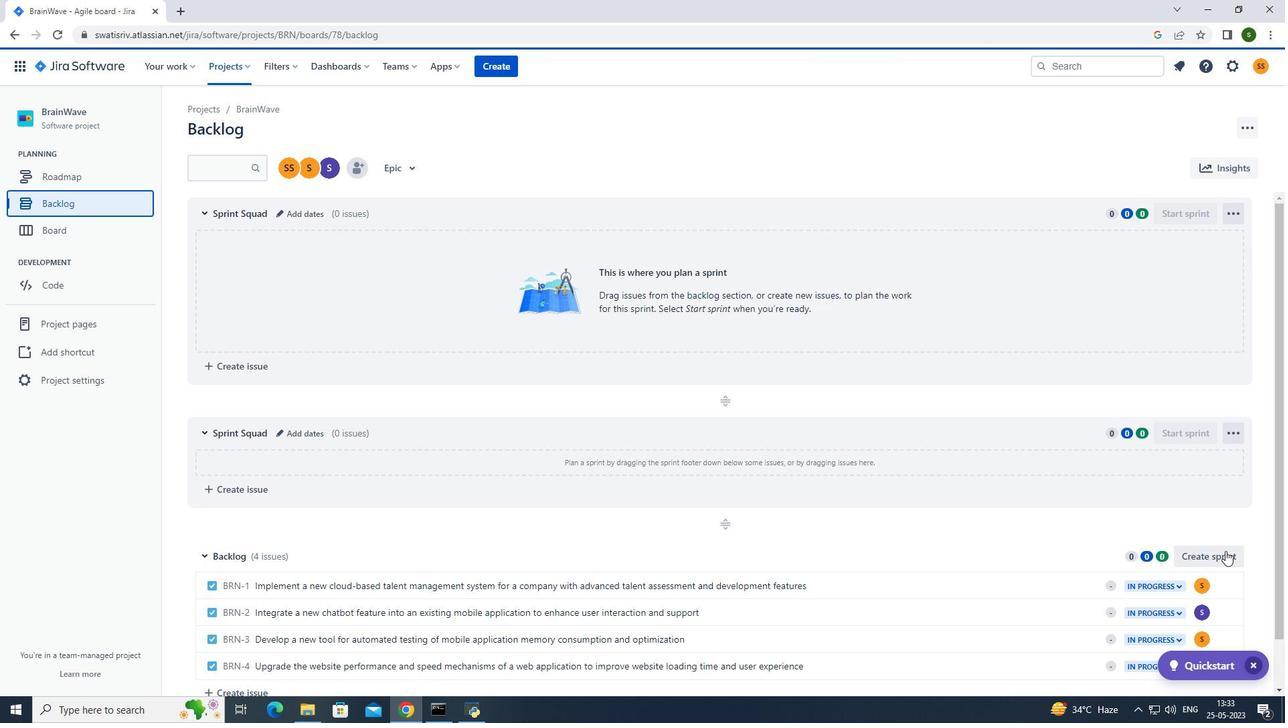
Action: Mouse pressed left at (1222, 554)
Screenshot: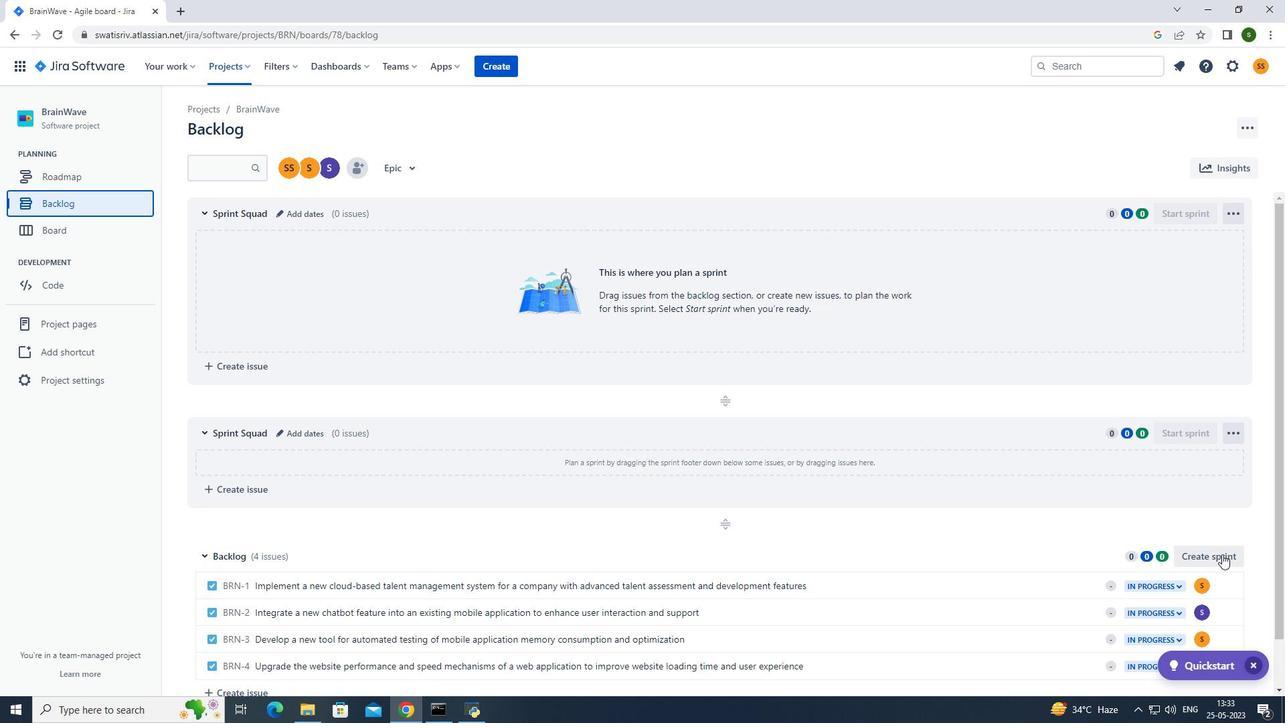 
Action: Mouse moved to (1231, 551)
Screenshot: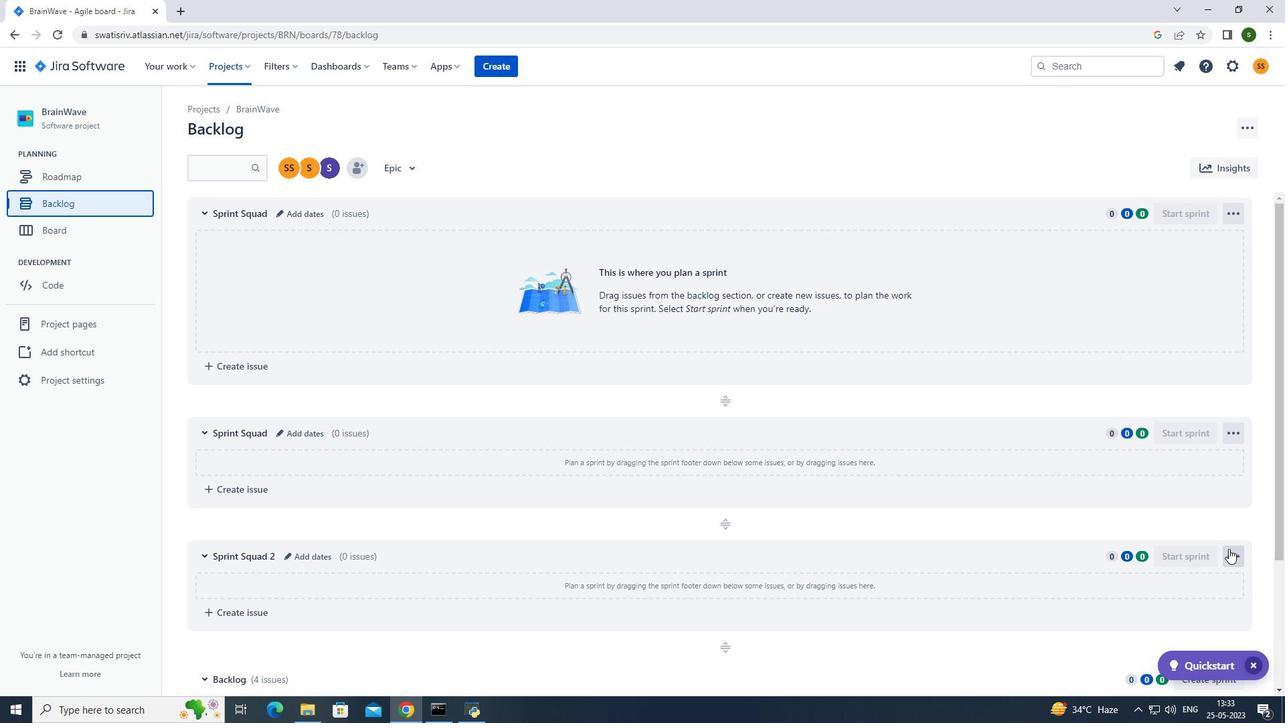 
Action: Mouse pressed left at (1231, 551)
Screenshot: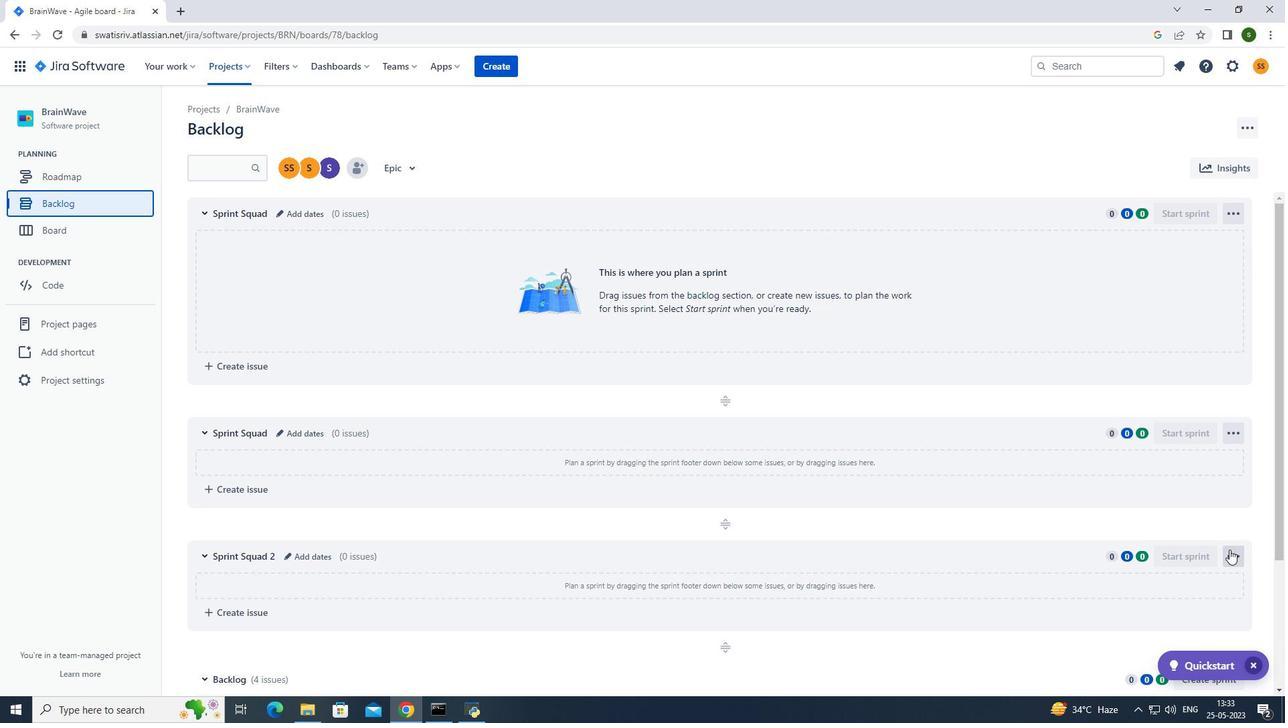 
Action: Mouse moved to (1191, 606)
Screenshot: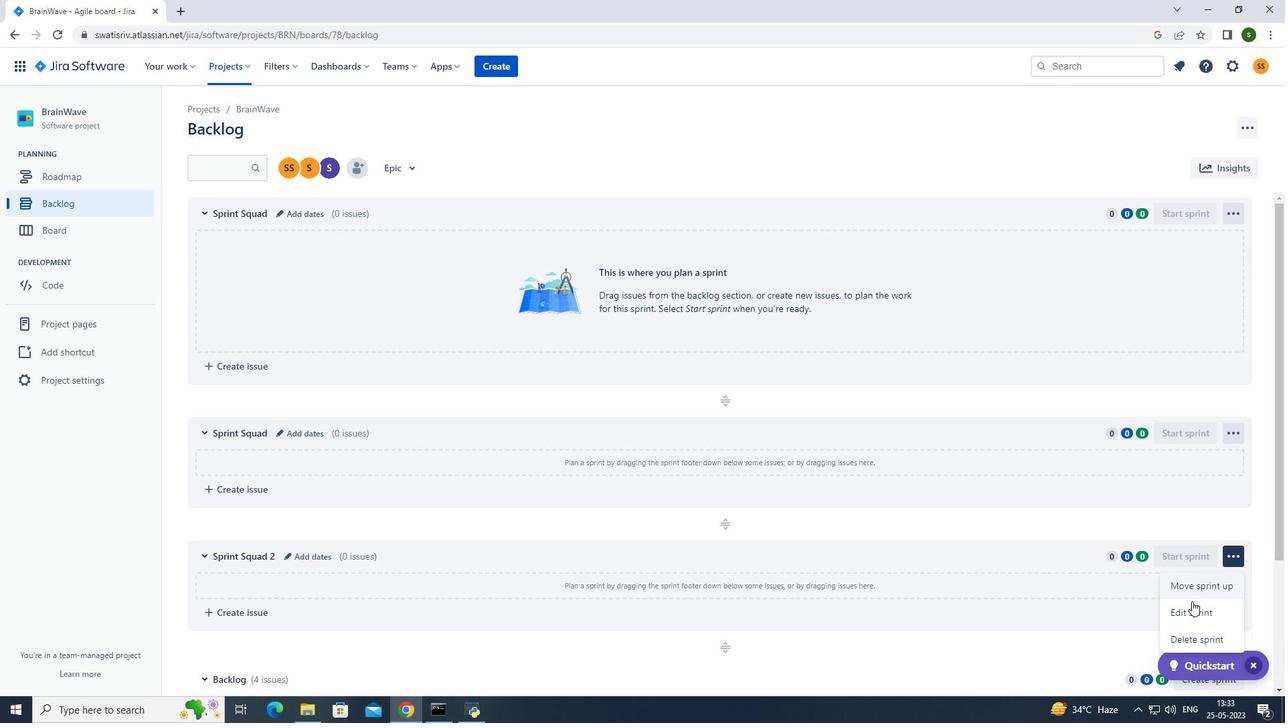 
Action: Mouse pressed left at (1191, 606)
Screenshot: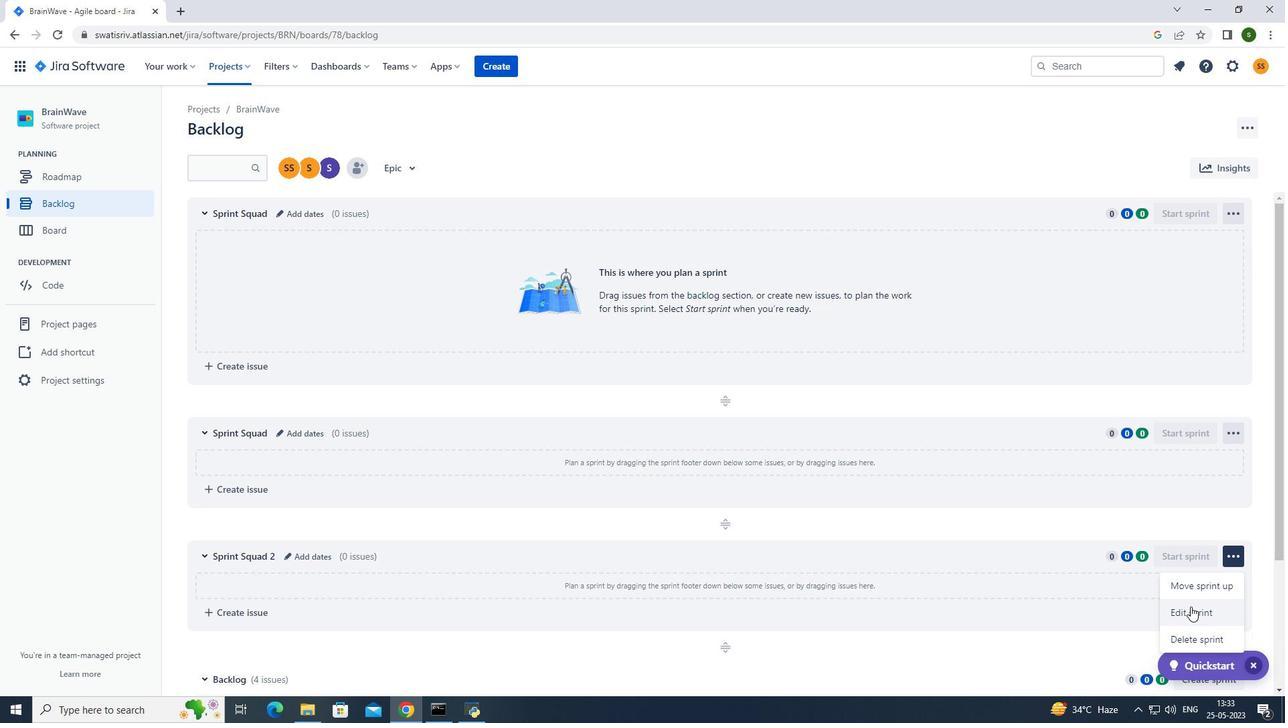 
Action: Mouse moved to (551, 168)
Screenshot: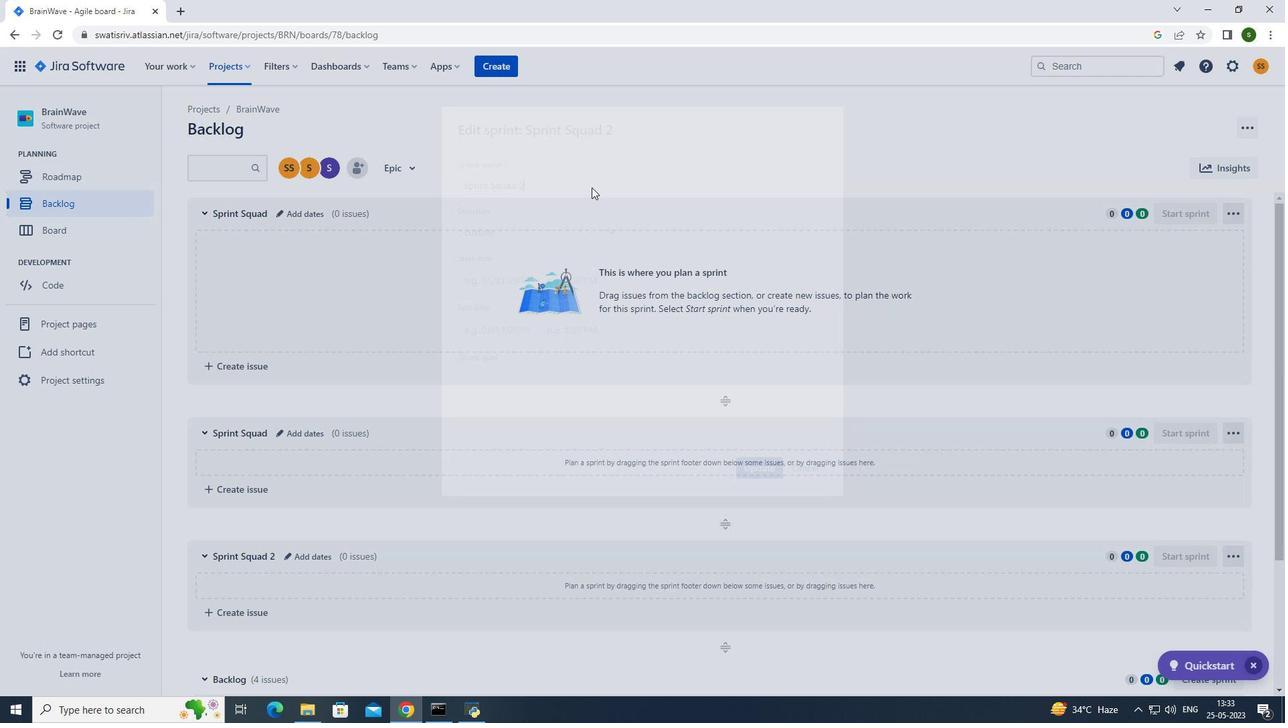 
Action: Key pressed <Key.backspace><Key.backspace><Key.backspace><Key.backspace><Key.backspace><Key.backspace><Key.backspace><Key.backspace><Key.backspace><Key.backspace><Key.backspace><Key.backspace><Key.backspace><Key.backspace><Key.backspace><Key.backspace><Key.backspace><Key.caps_lock>S<Key.caps_lock>print<Key.space><Key.caps_lock>SQUAD<Key.backspace><Key.backspace><Key.backspace><Key.backspace><Key.caps_lock>quad
Screenshot: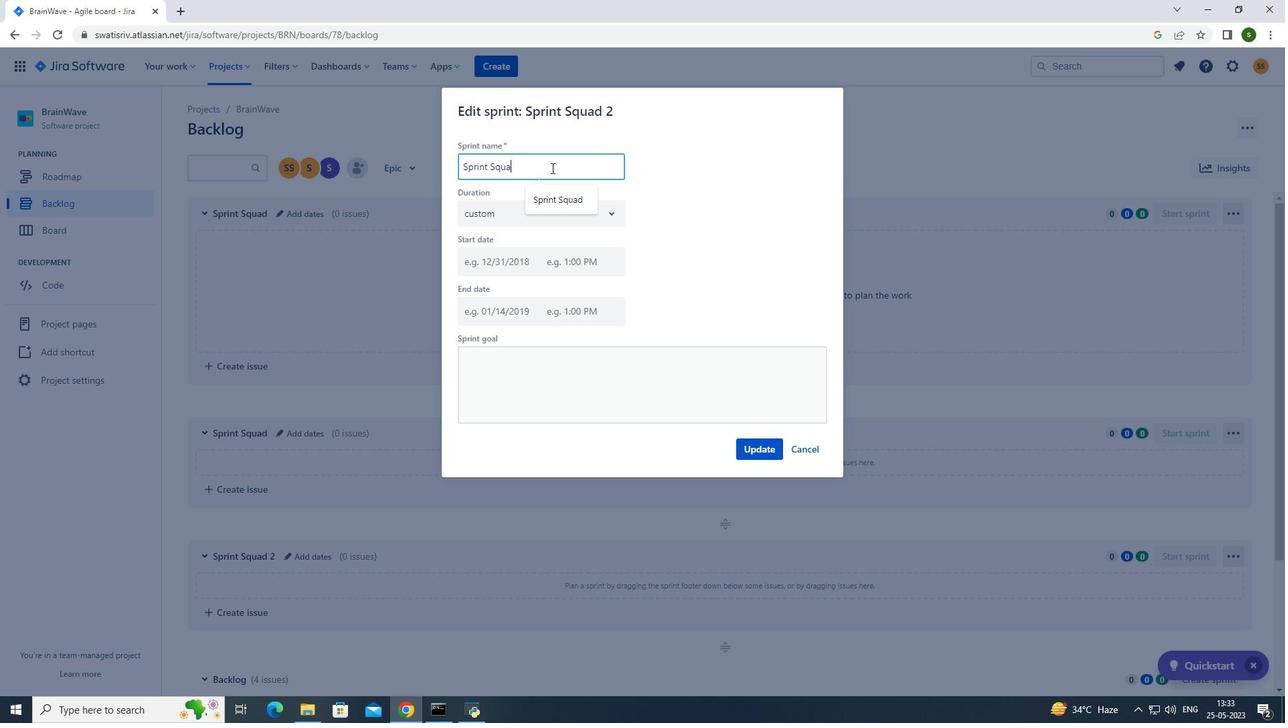 
Action: Mouse moved to (763, 448)
Screenshot: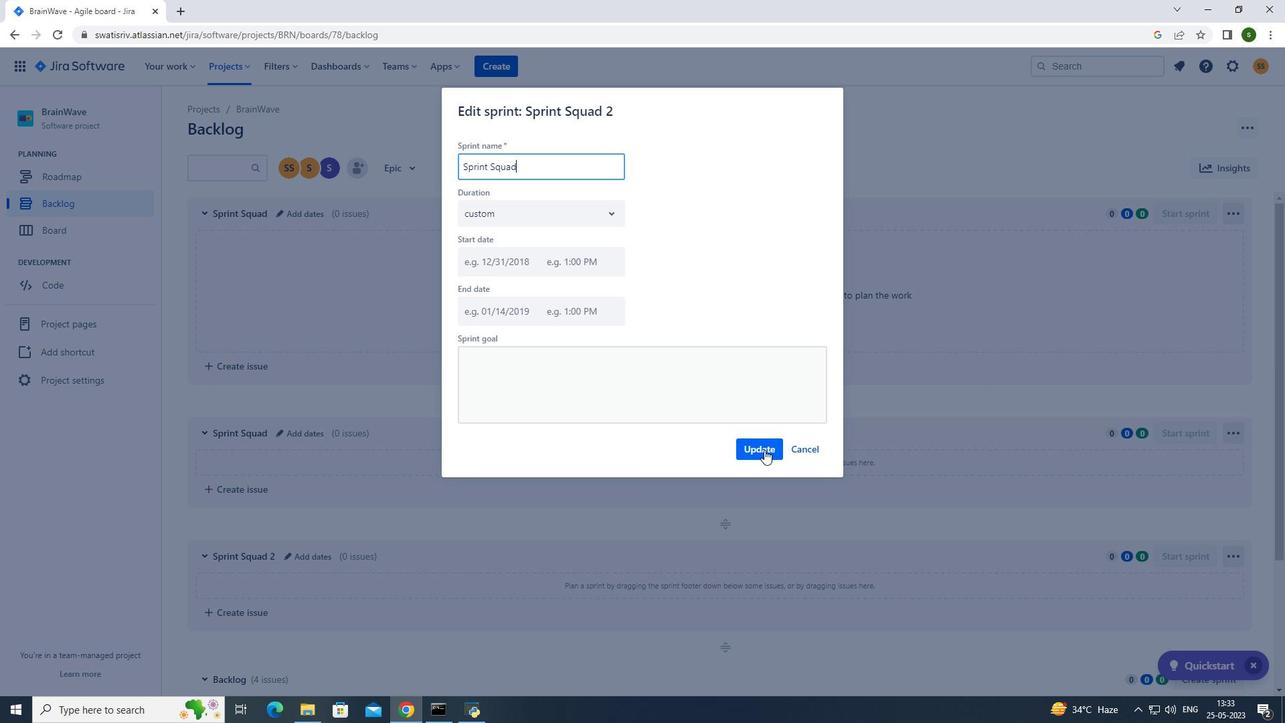 
Action: Mouse pressed left at (763, 448)
Screenshot: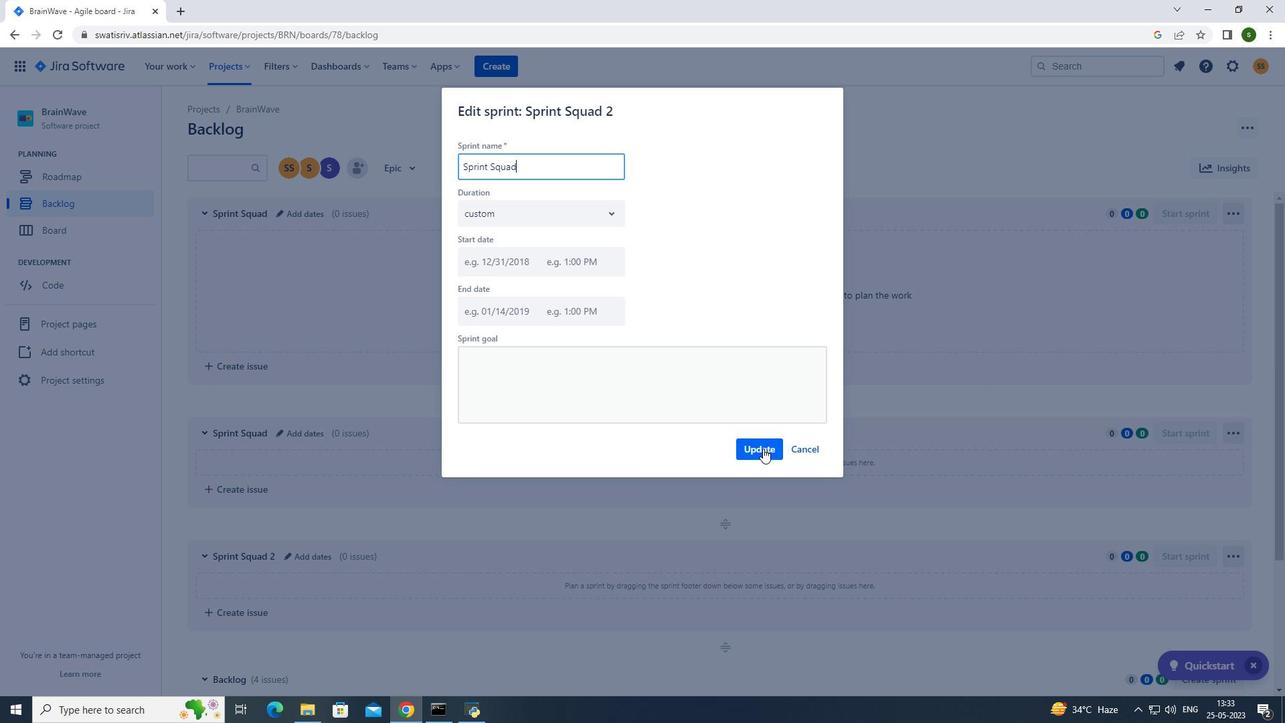 
Action: Mouse moved to (815, 126)
Screenshot: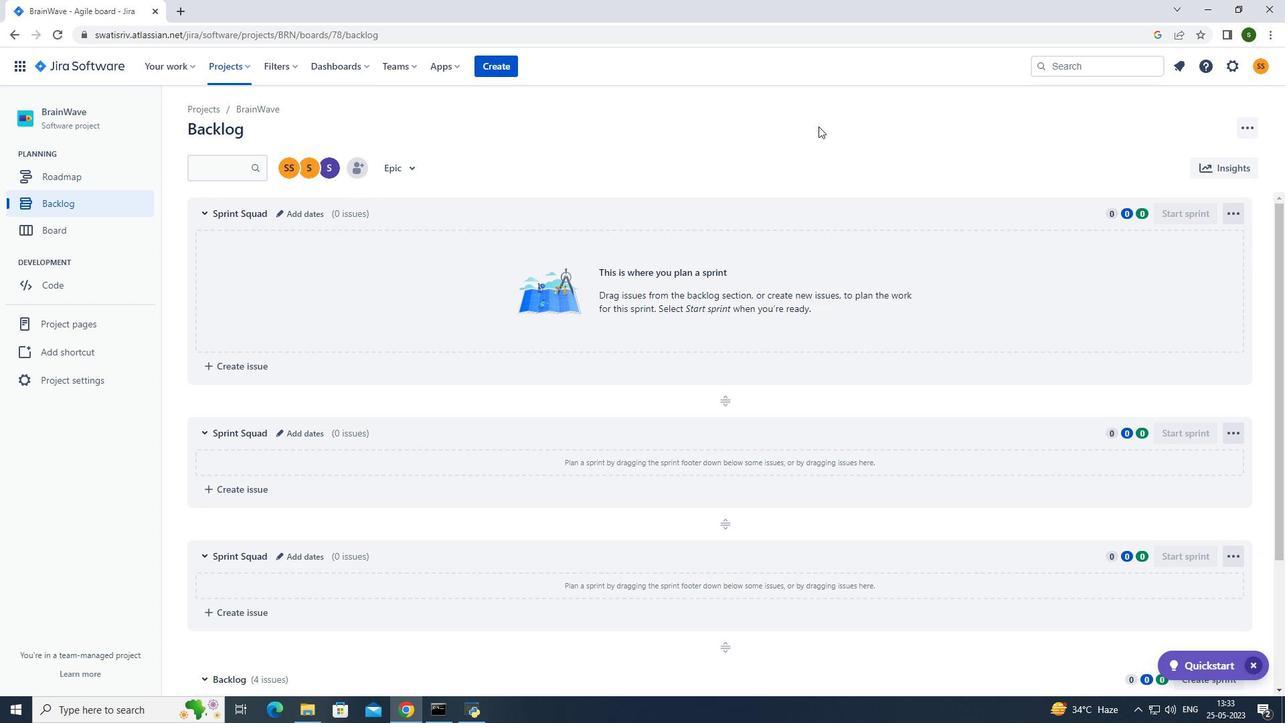 
